 Task: Open a blank sheet, save the file as Maya.epub Add the quote 'The only way to achieve greatness is to step outside of your comfort zone.' Apply font style 'Merriweather' and font size 48 Align the text to the Justify .Change the text color to  'Tan'
Action: Mouse moved to (216, 148)
Screenshot: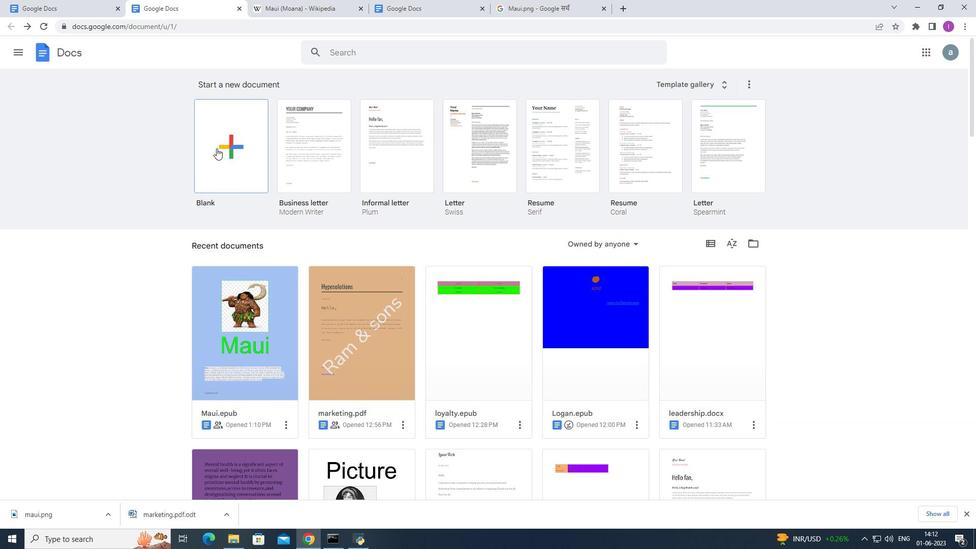 
Action: Mouse pressed left at (216, 148)
Screenshot: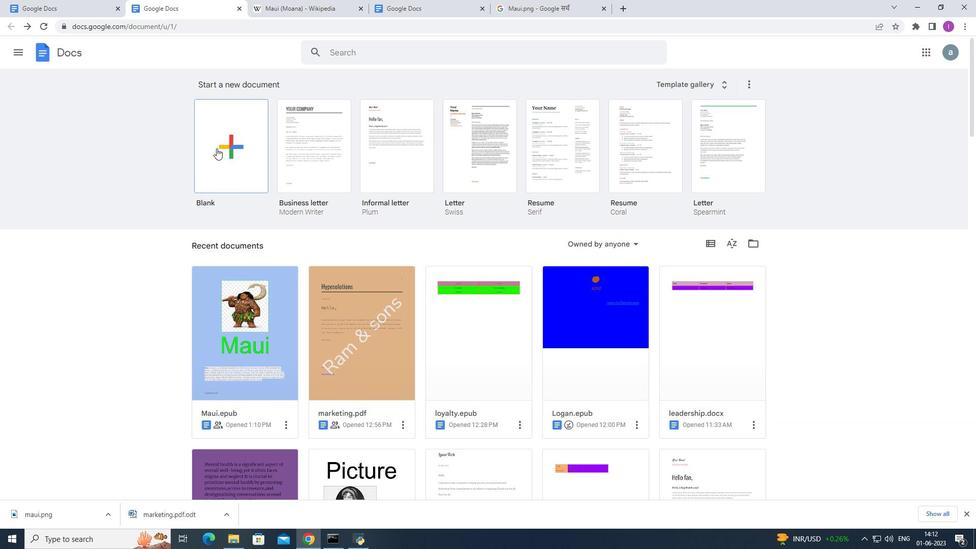 
Action: Mouse moved to (220, 142)
Screenshot: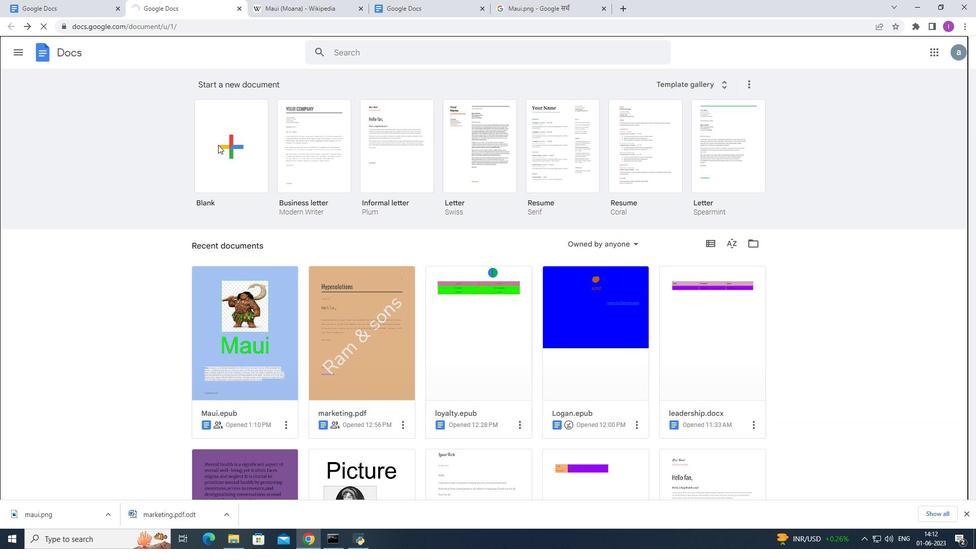 
Action: Mouse pressed left at (220, 142)
Screenshot: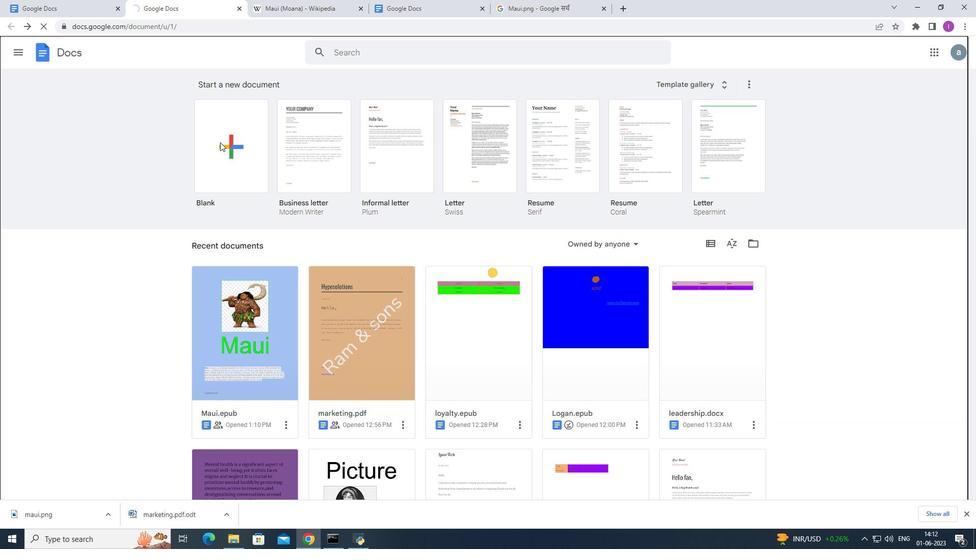 
Action: Mouse moved to (111, 47)
Screenshot: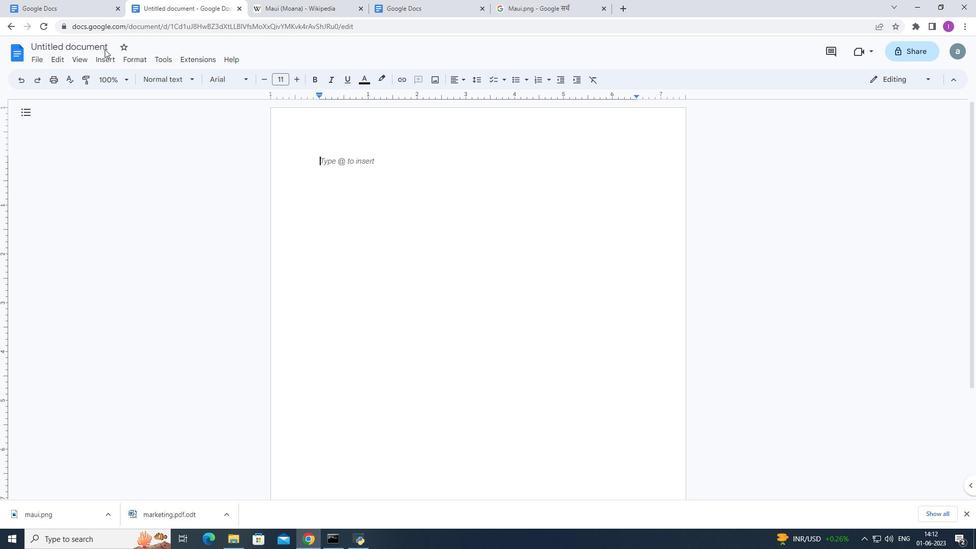 
Action: Mouse pressed left at (111, 47)
Screenshot: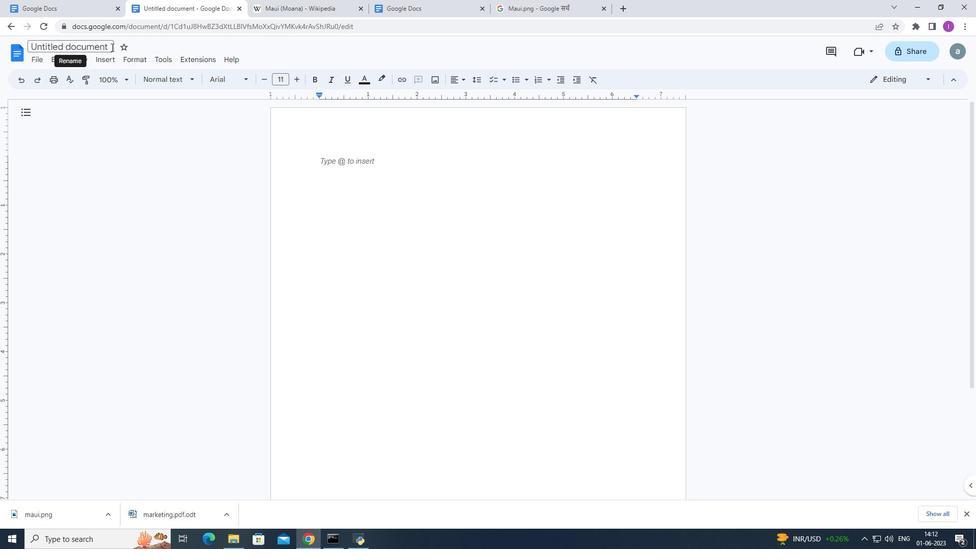 
Action: Mouse moved to (140, 52)
Screenshot: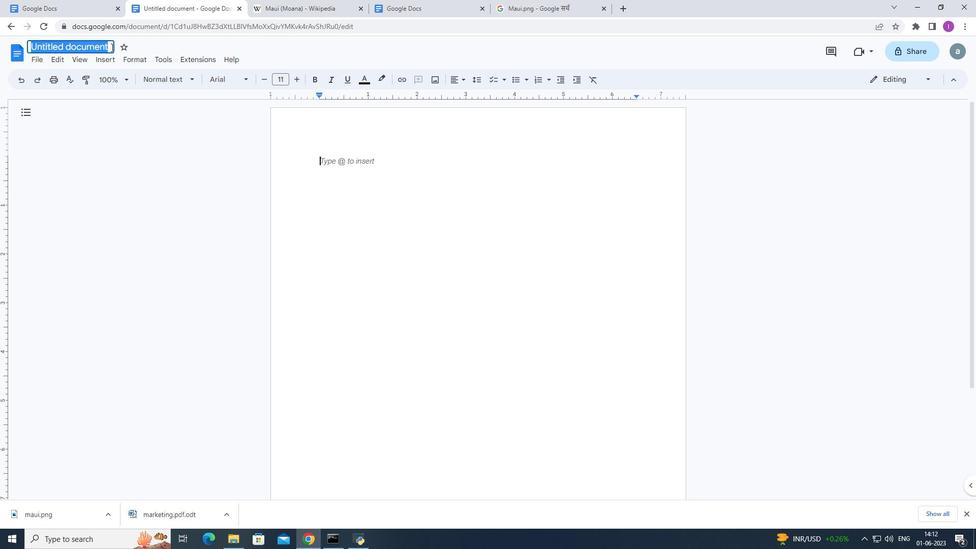 
Action: Key pressed me<Key.backspace>aya<Key.backspace><Key.backspace><Key.backspace><Key.backspace><Key.shift>Maya.epub
Screenshot: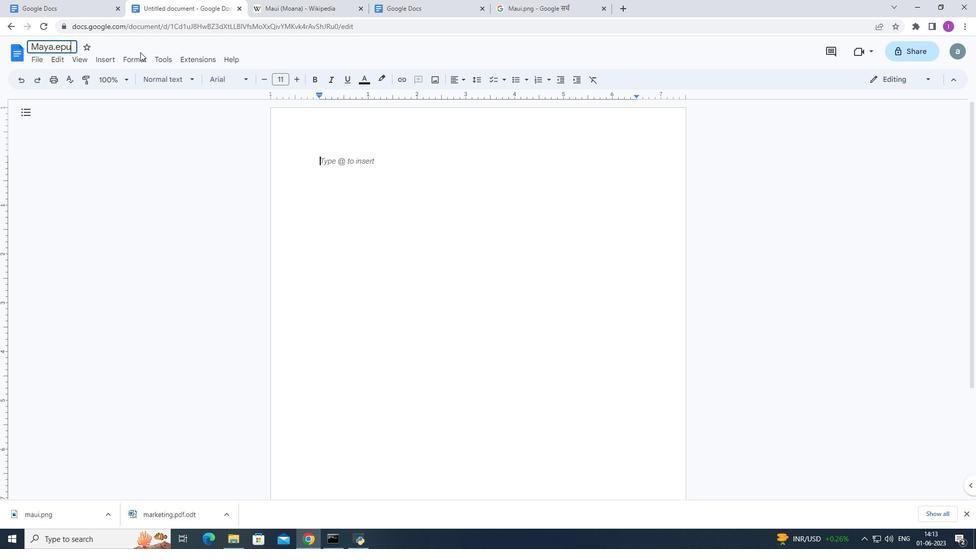 
Action: Mouse moved to (349, 154)
Screenshot: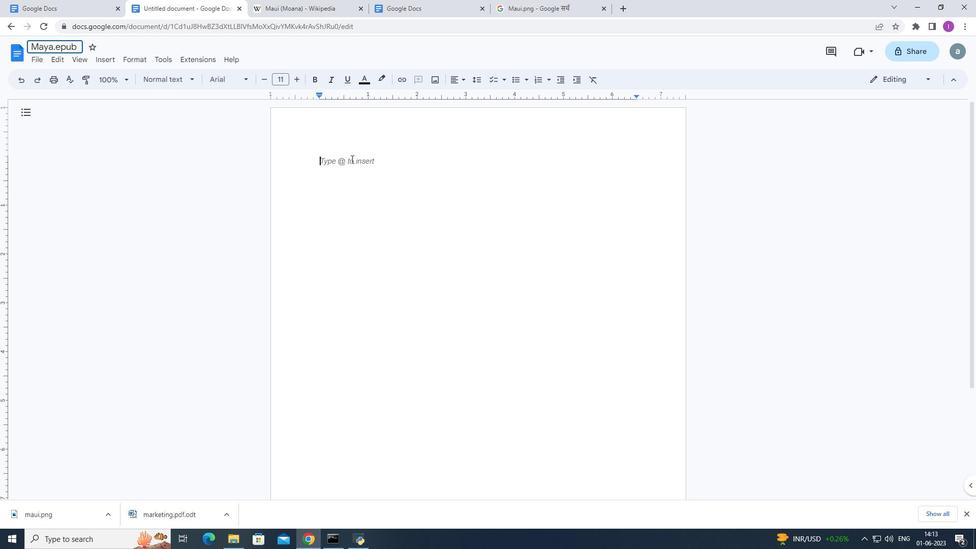 
Action: Mouse pressed left at (349, 154)
Screenshot: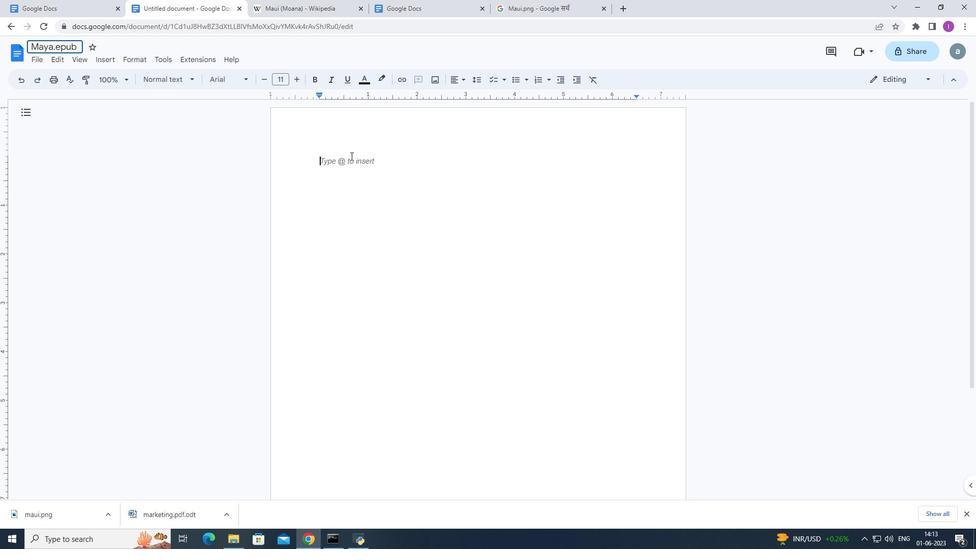 
Action: Mouse moved to (292, 136)
Screenshot: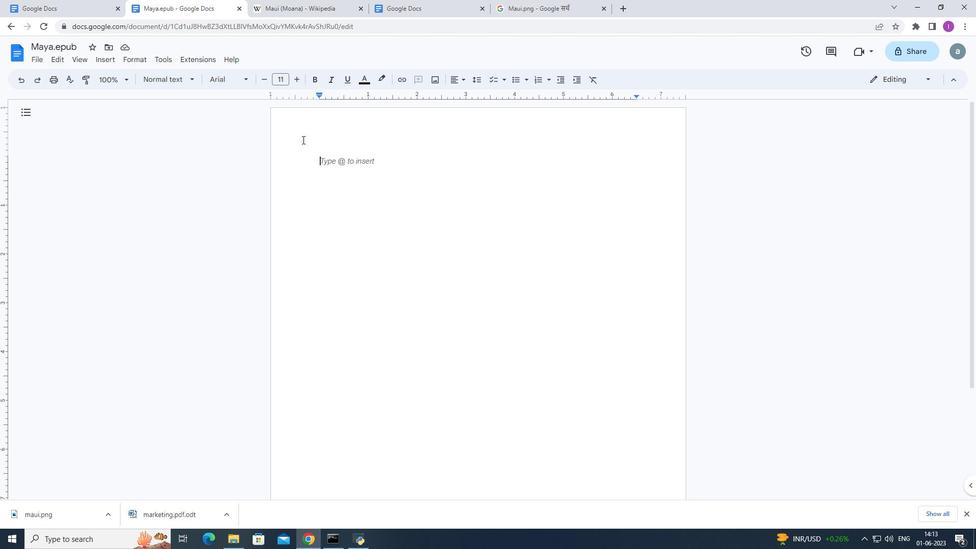 
Action: Key pressed '
Screenshot: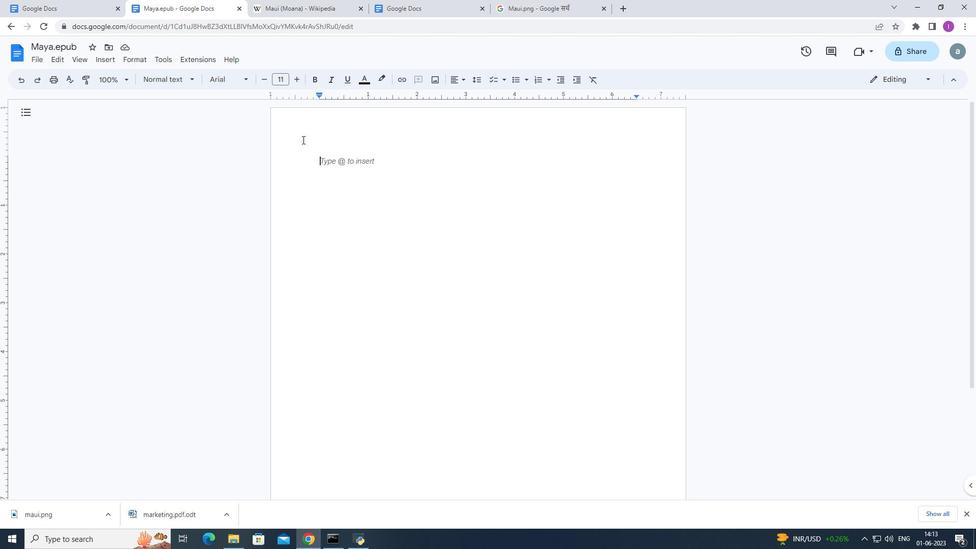 
Action: Mouse moved to (352, 125)
Screenshot: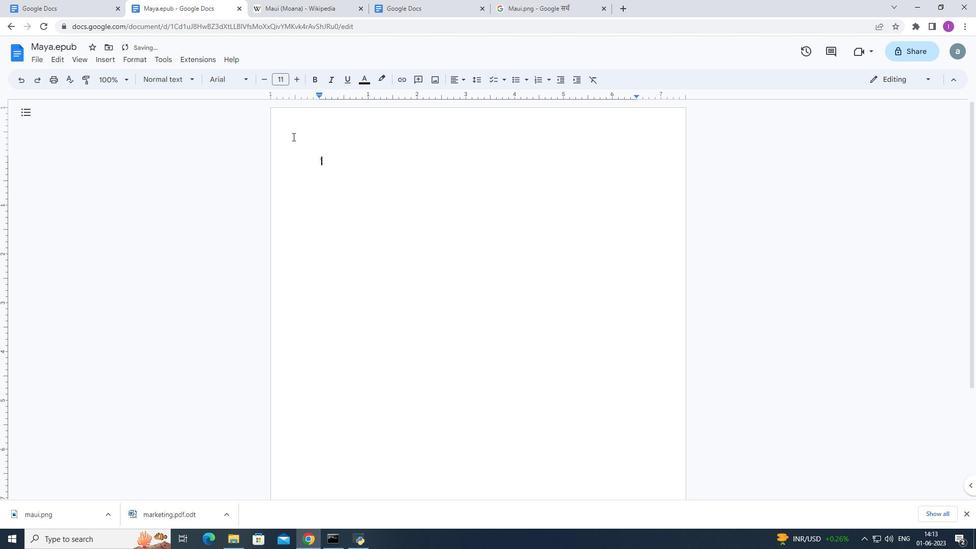
Action: Key pressed <Key.shift><Key.shift><Key.shift>The<Key.space>only<Key.space>way<Key.space>to<Key.space>achievegreatnessis<Key.space>
Screenshot: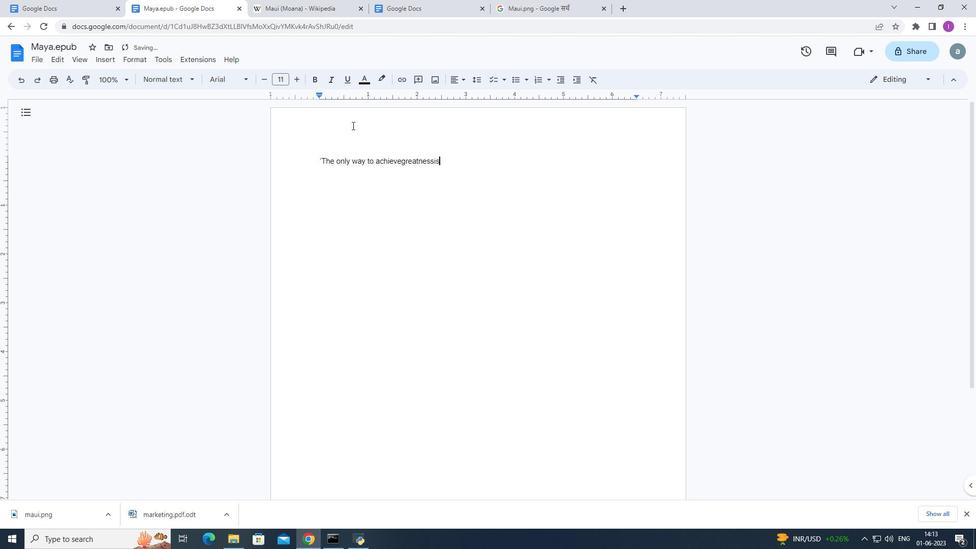 
Action: Mouse moved to (399, 160)
Screenshot: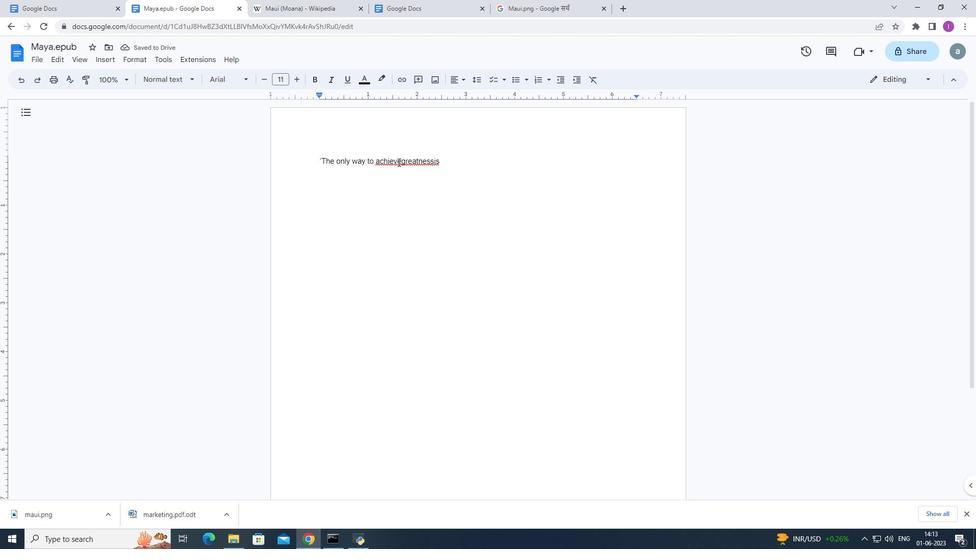 
Action: Mouse pressed left at (399, 160)
Screenshot: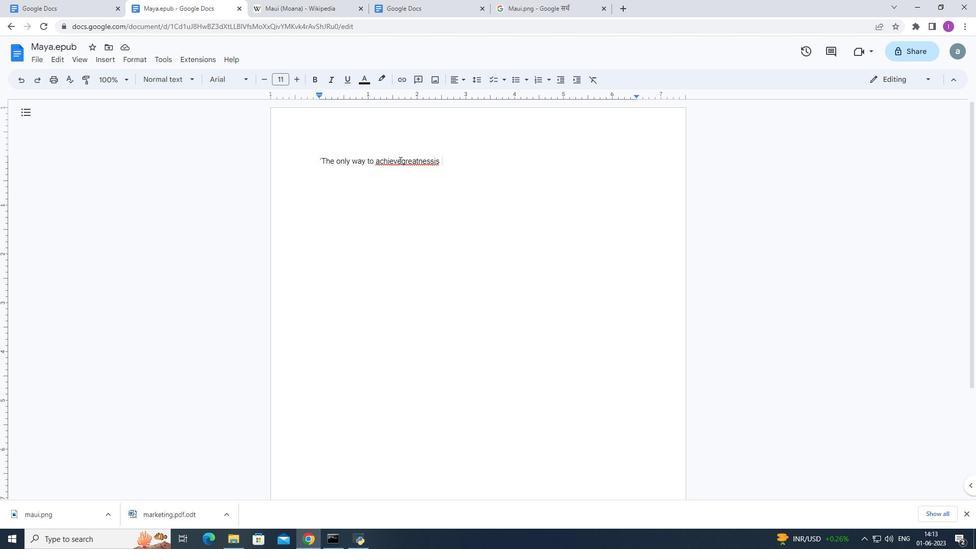 
Action: Mouse moved to (413, 141)
Screenshot: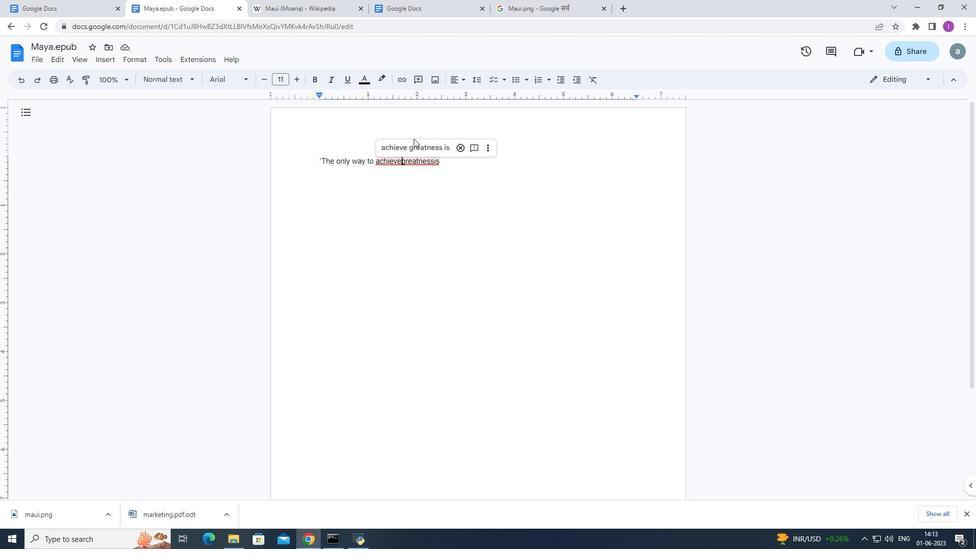 
Action: Mouse pressed left at (413, 141)
Screenshot: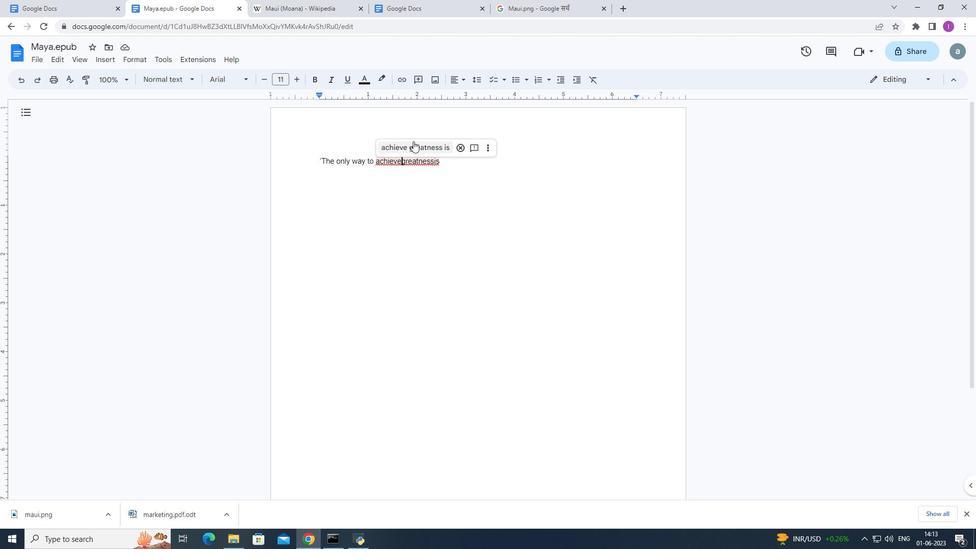 
Action: Mouse moved to (468, 161)
Screenshot: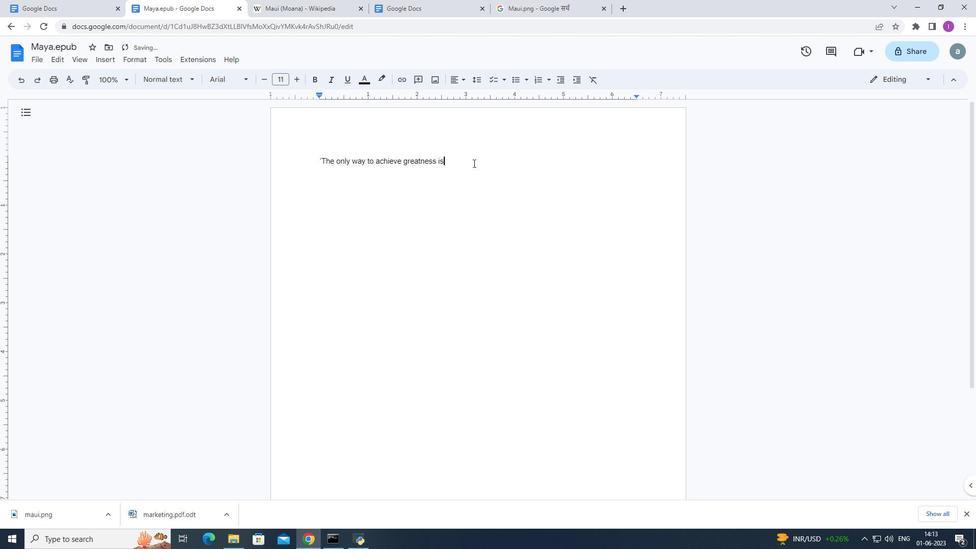 
Action: Key pressed <Key.space>to<Key.space>step<Key.space>outside<Key.space>of<Key.space>your<Key.space>cp<Key.backspace>omp<Key.backspace>fort<Key.space>zone.'
Screenshot: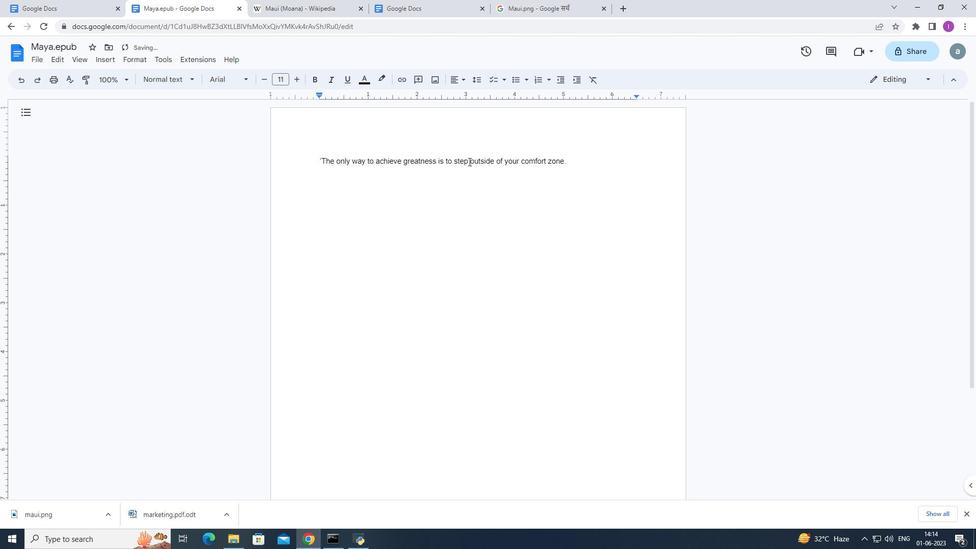 
Action: Mouse moved to (583, 159)
Screenshot: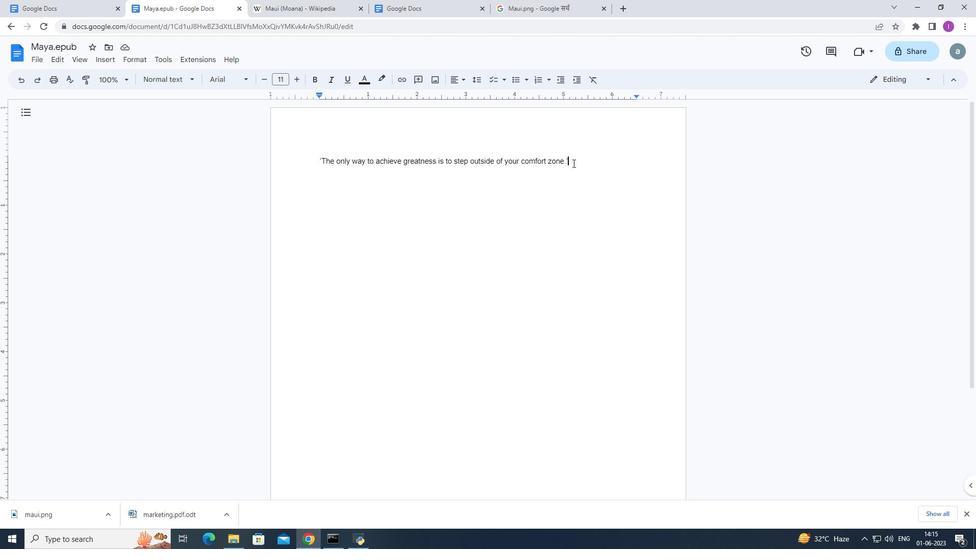 
Action: Mouse pressed left at (583, 159)
Screenshot: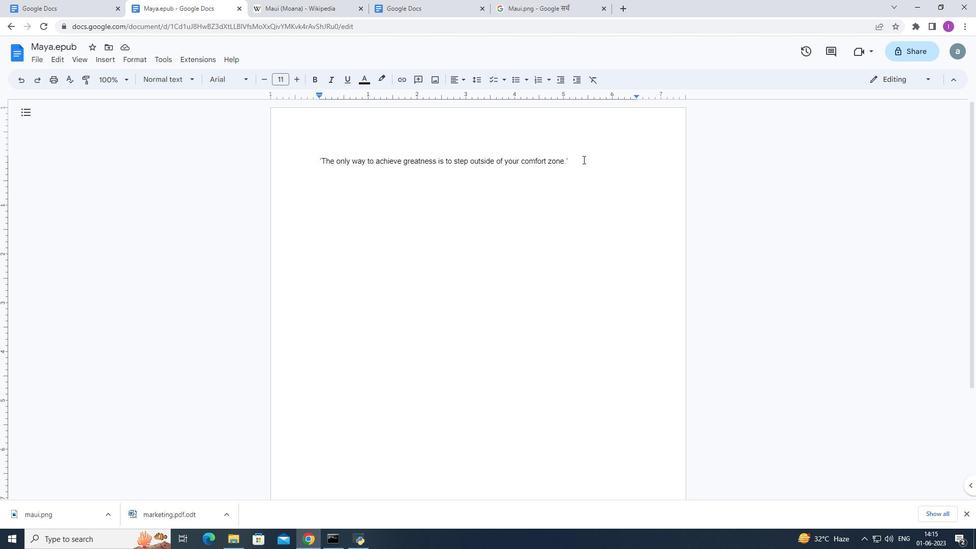 
Action: Mouse moved to (245, 79)
Screenshot: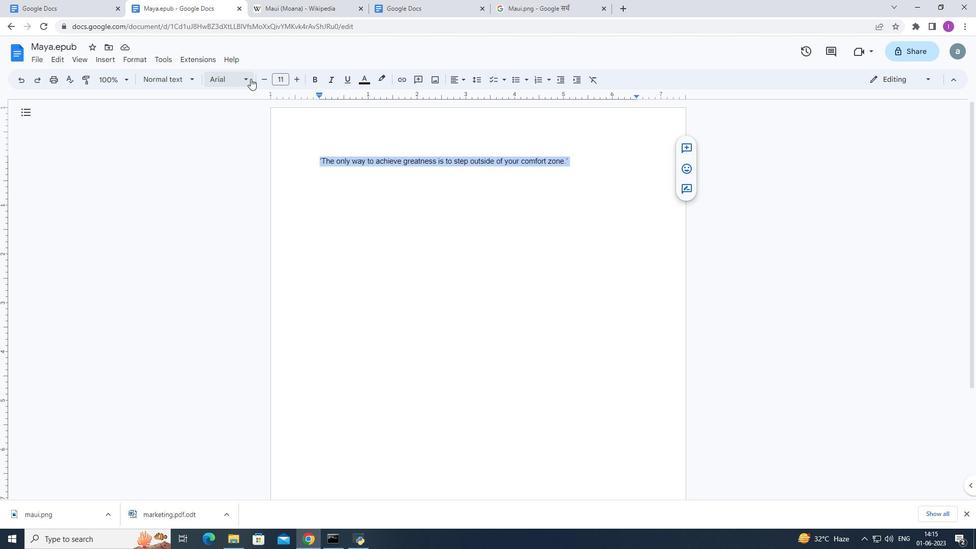 
Action: Mouse pressed left at (245, 79)
Screenshot: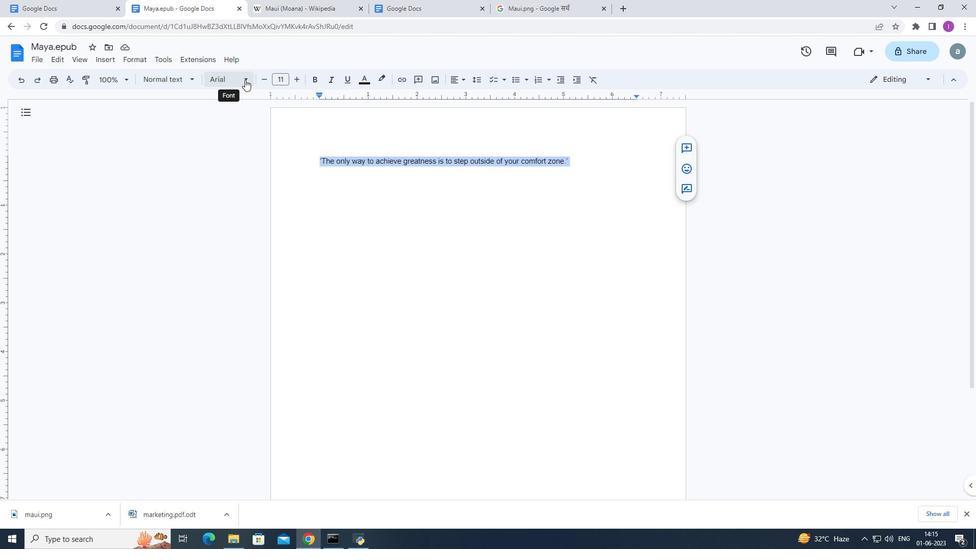 
Action: Mouse moved to (358, 420)
Screenshot: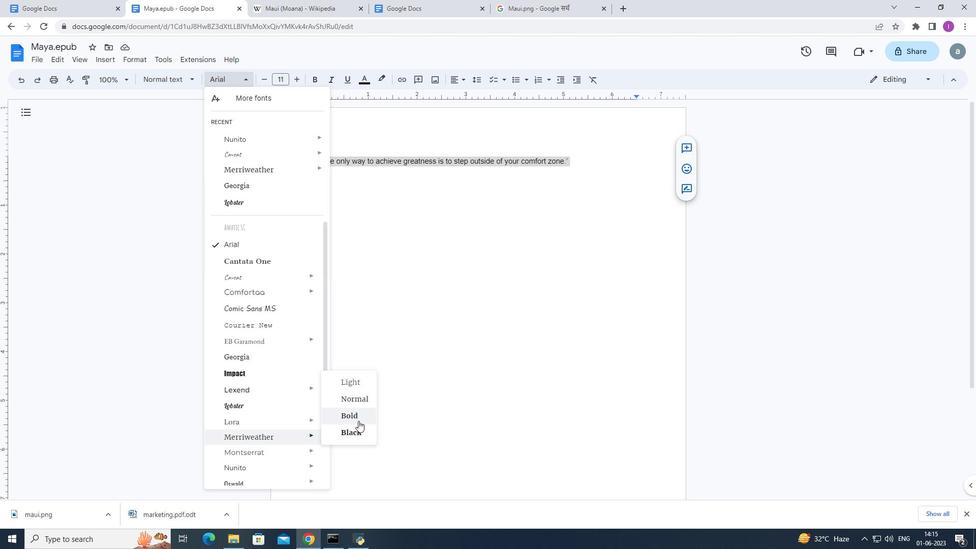 
Action: Mouse pressed left at (358, 420)
Screenshot: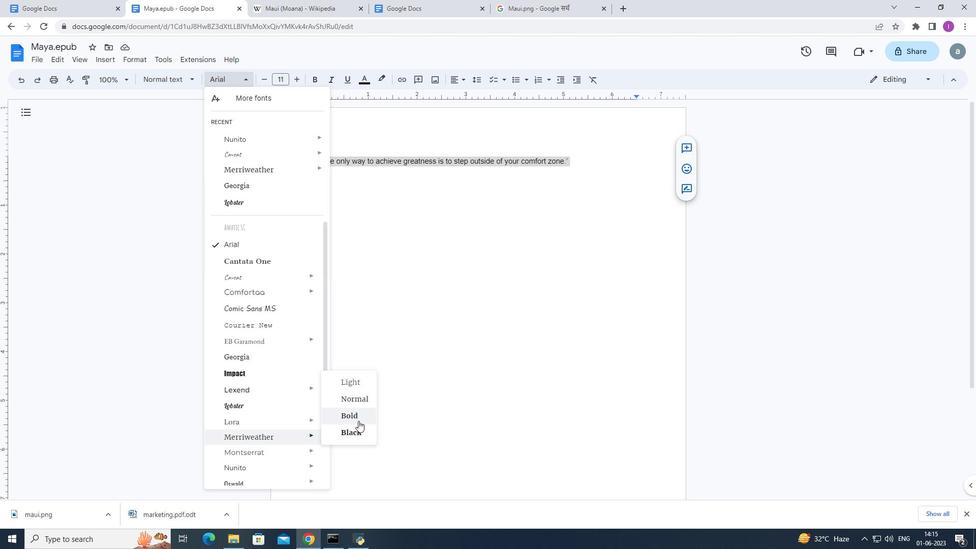 
Action: Mouse moved to (289, 79)
Screenshot: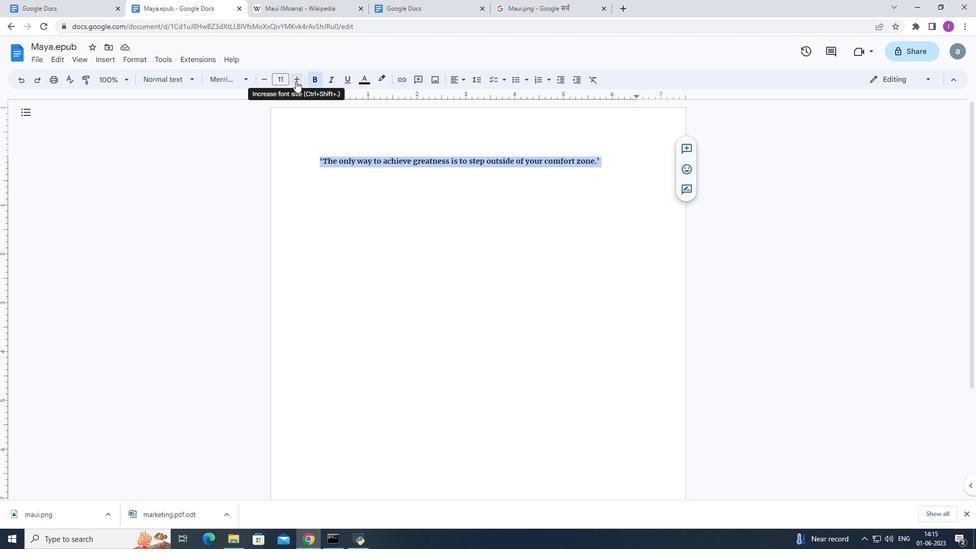 
Action: Mouse pressed left at (289, 79)
Screenshot: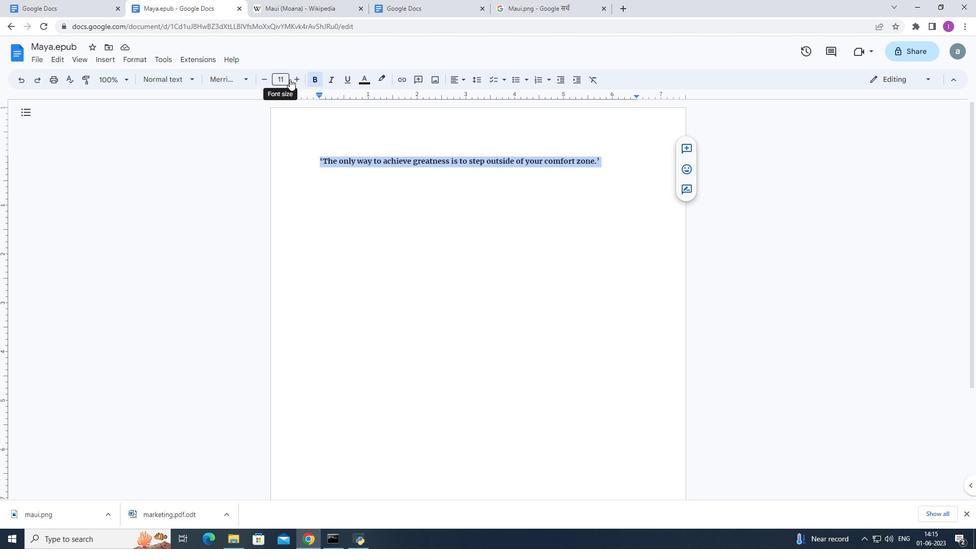 
Action: Mouse moved to (280, 256)
Screenshot: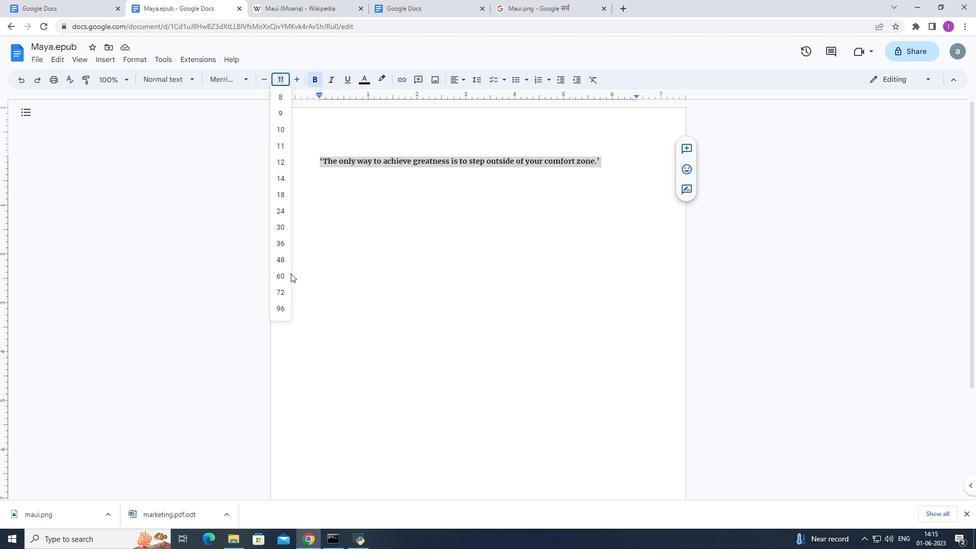 
Action: Mouse pressed left at (280, 256)
Screenshot: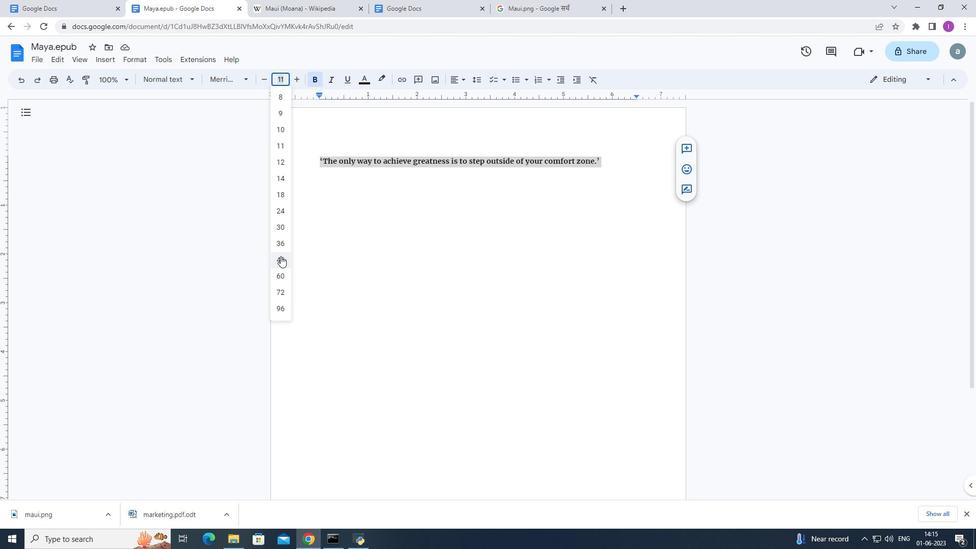 
Action: Mouse moved to (239, 212)
Screenshot: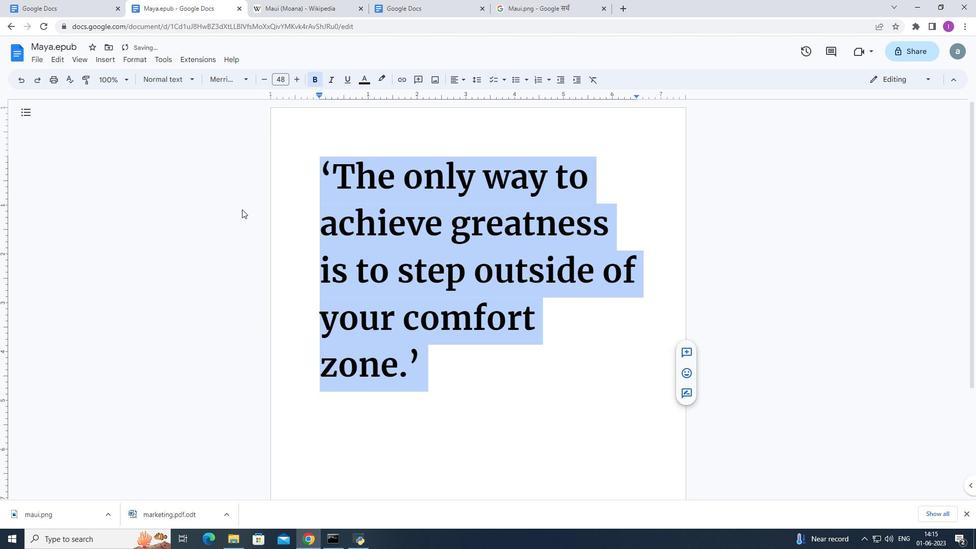 
Action: Mouse scrolled (239, 212) with delta (0, 0)
Screenshot: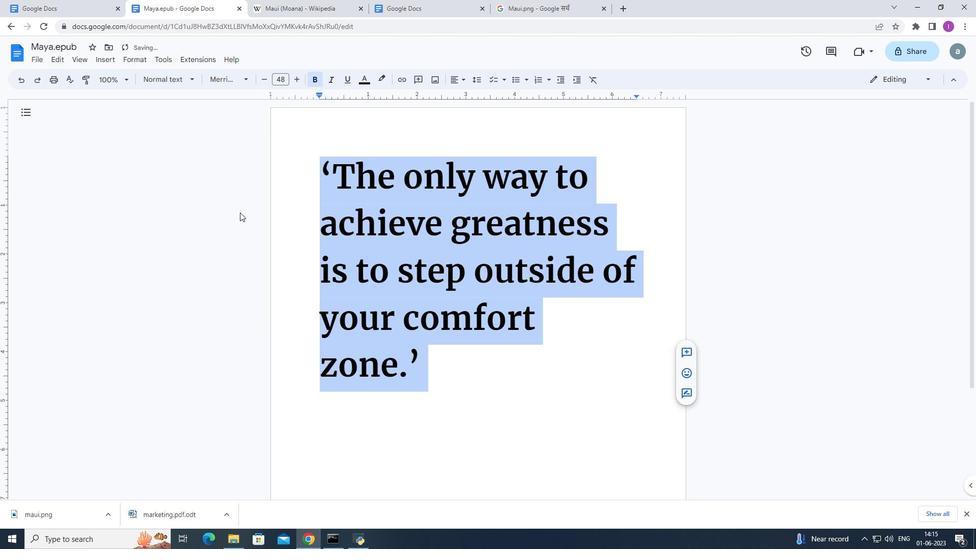 
Action: Mouse scrolled (239, 213) with delta (0, 0)
Screenshot: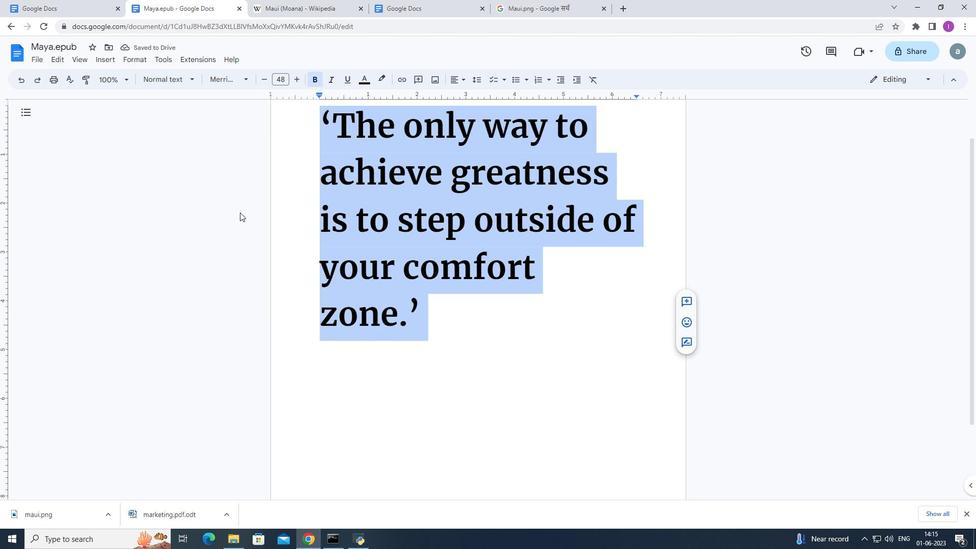 
Action: Mouse moved to (455, 82)
Screenshot: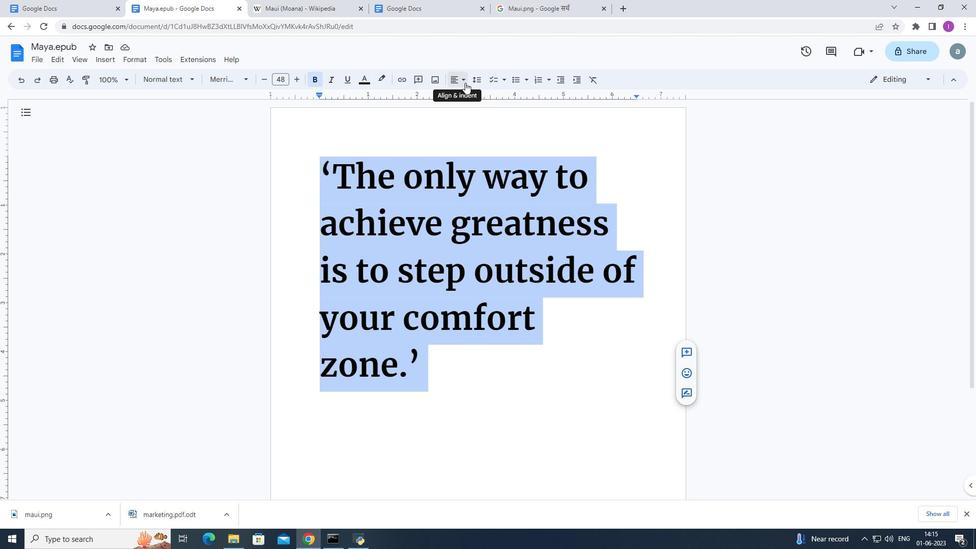 
Action: Mouse pressed left at (455, 82)
Screenshot: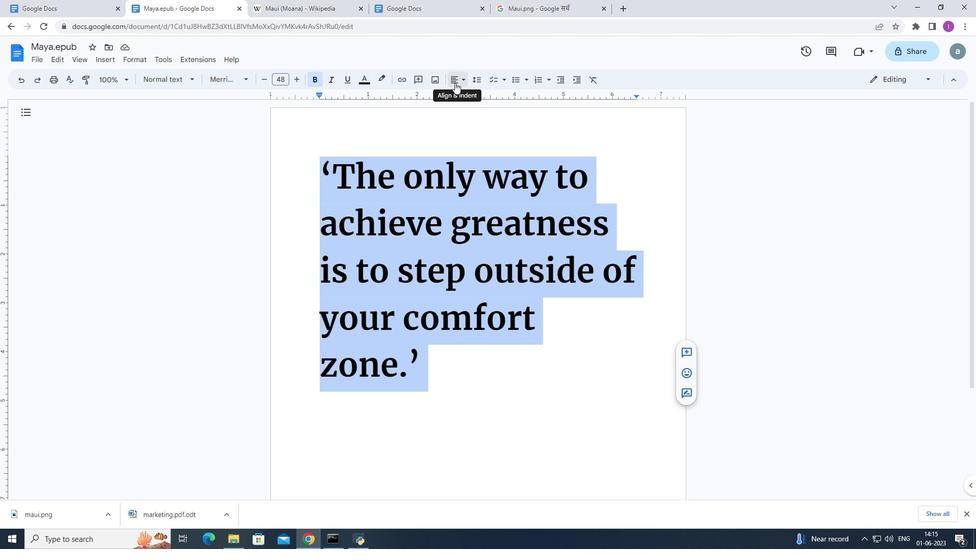 
Action: Mouse moved to (503, 98)
Screenshot: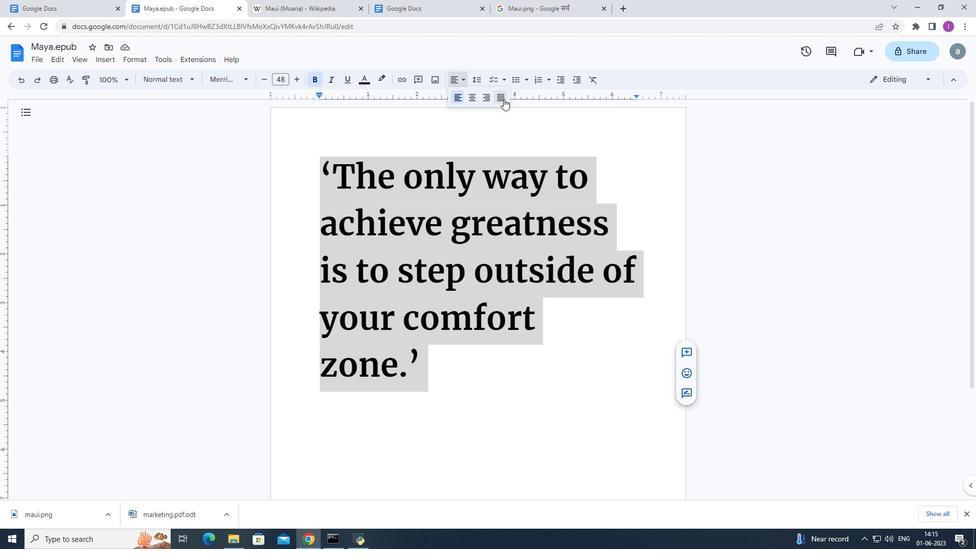 
Action: Mouse pressed left at (503, 98)
Screenshot: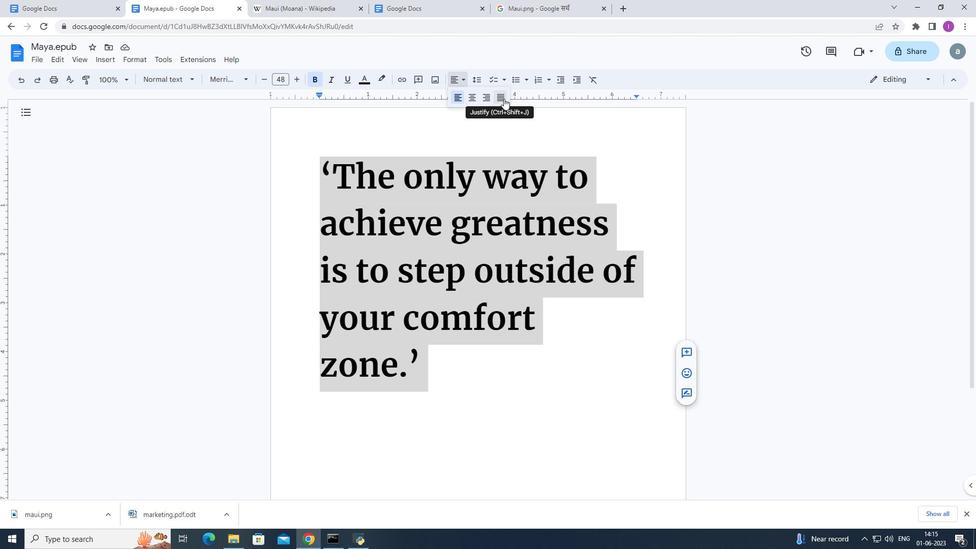 
Action: Mouse moved to (370, 81)
Screenshot: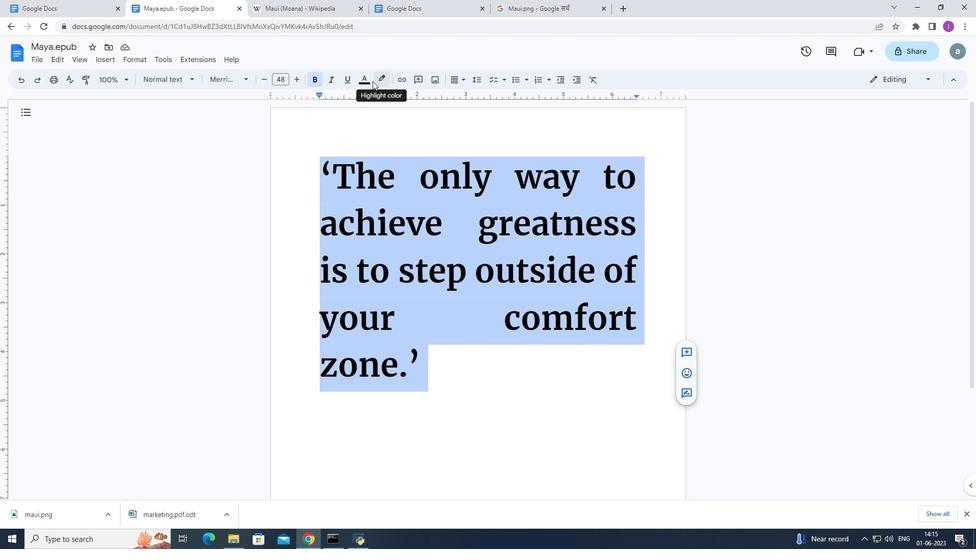 
Action: Mouse pressed left at (370, 81)
Screenshot: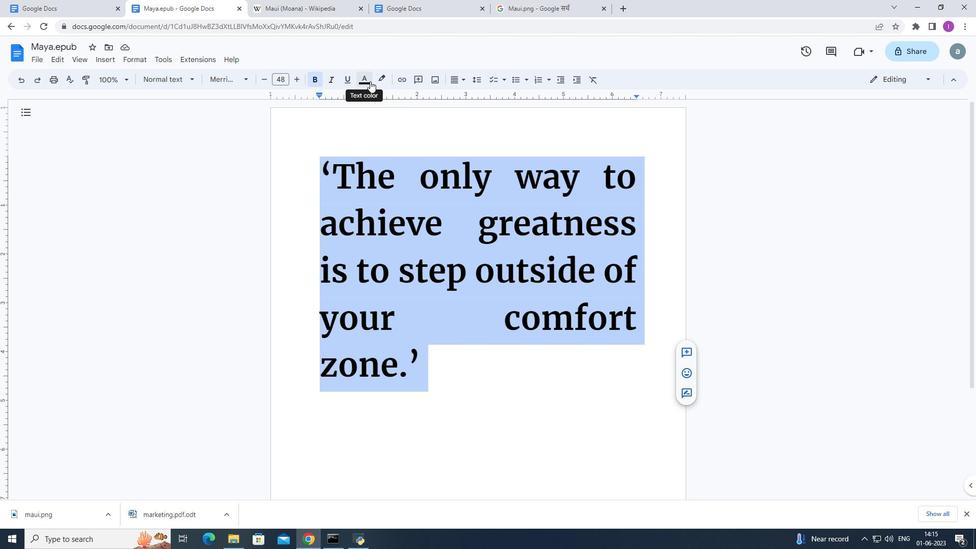 
Action: Mouse moved to (370, 200)
Screenshot: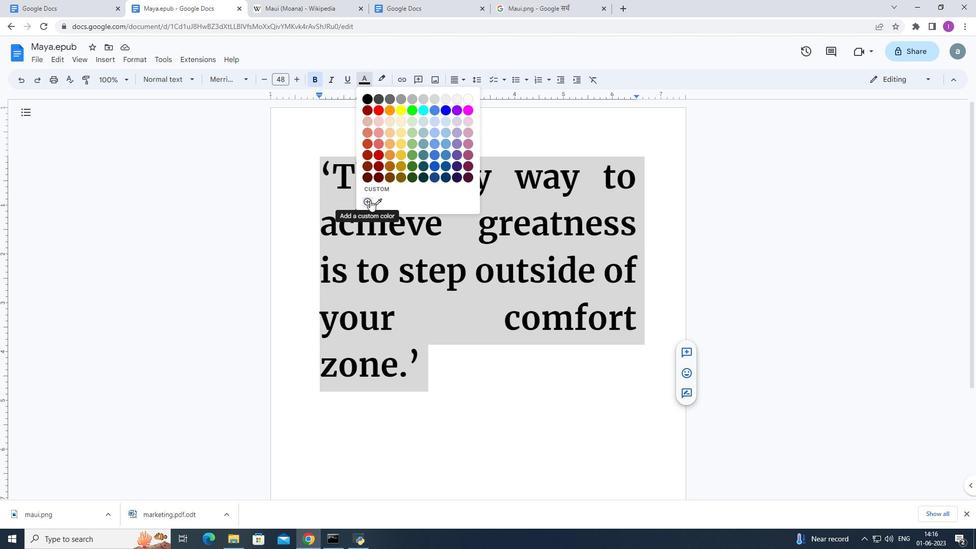 
Action: Mouse pressed left at (370, 200)
Screenshot: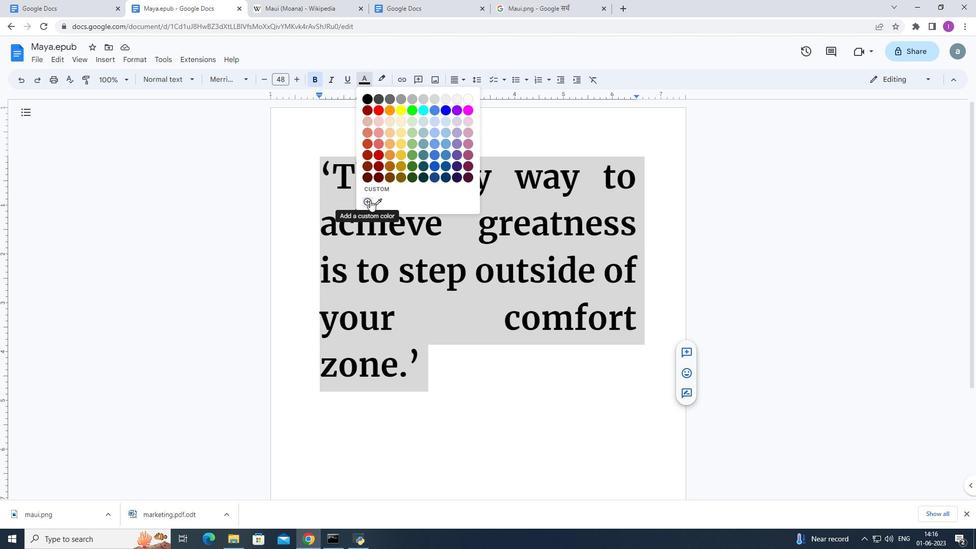 
Action: Mouse moved to (499, 274)
Screenshot: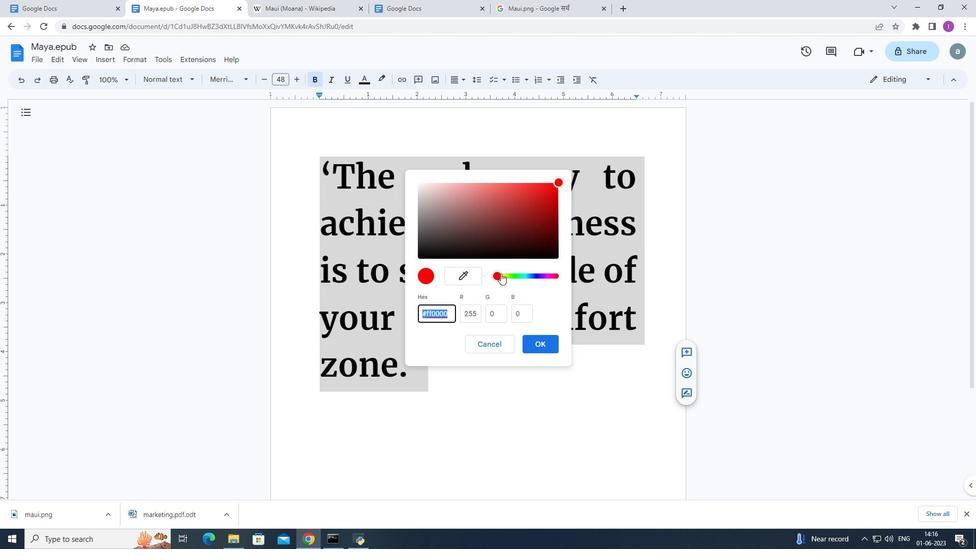 
Action: Mouse pressed left at (499, 274)
Screenshot: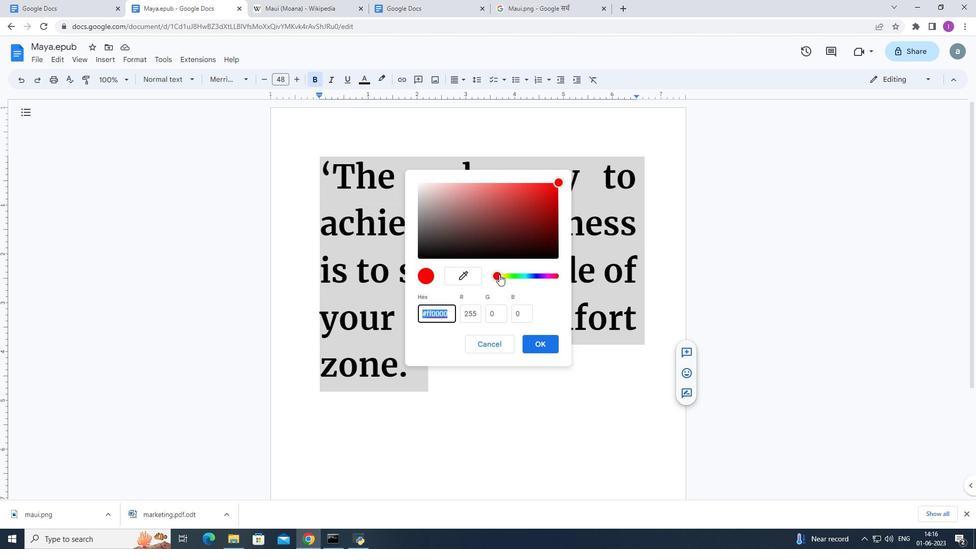 
Action: Mouse moved to (469, 186)
Screenshot: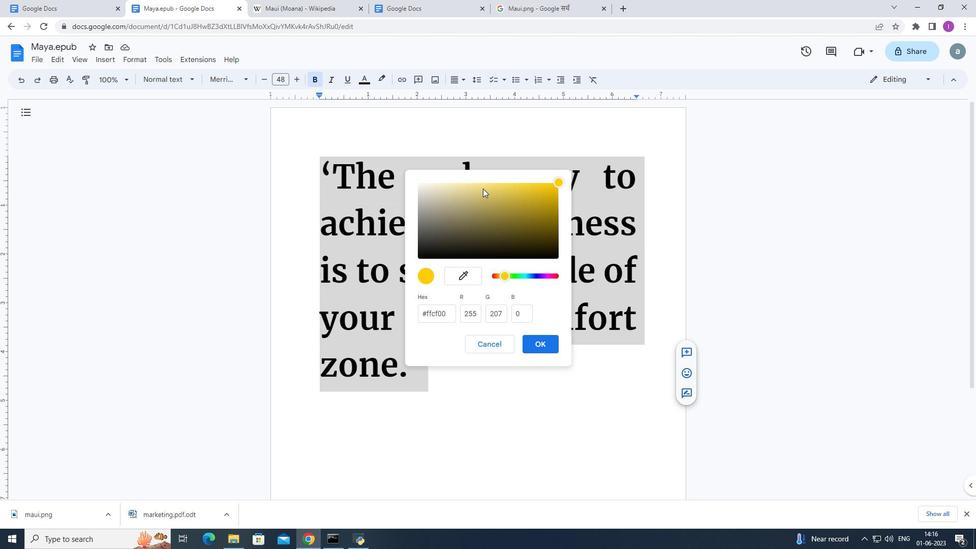 
Action: Mouse pressed left at (469, 186)
Screenshot: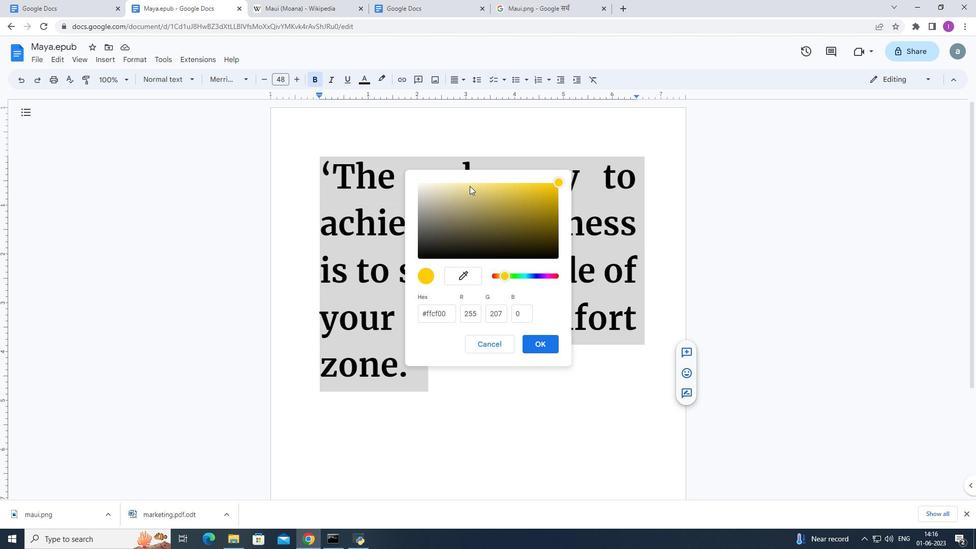 
Action: Mouse moved to (460, 188)
Screenshot: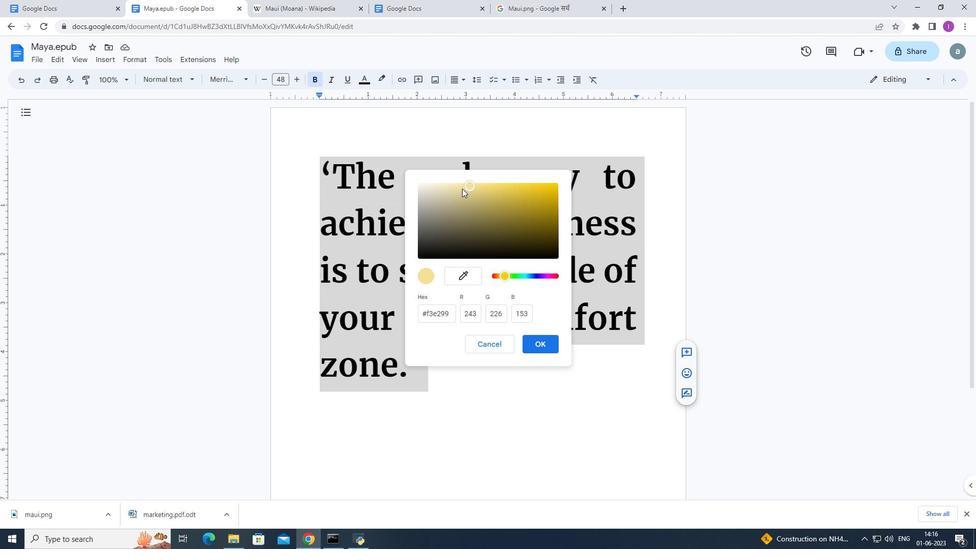 
Action: Mouse pressed left at (460, 188)
Screenshot: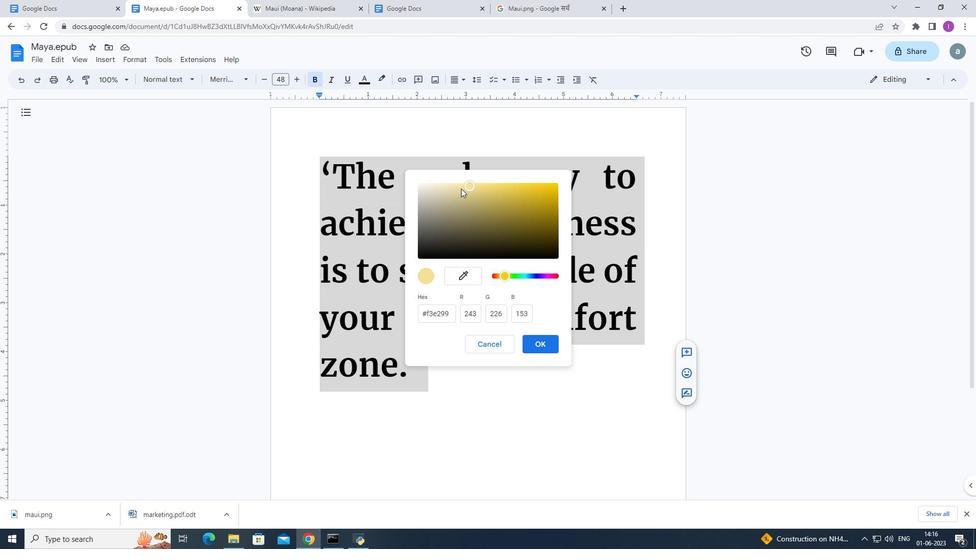 
Action: Mouse moved to (480, 192)
Screenshot: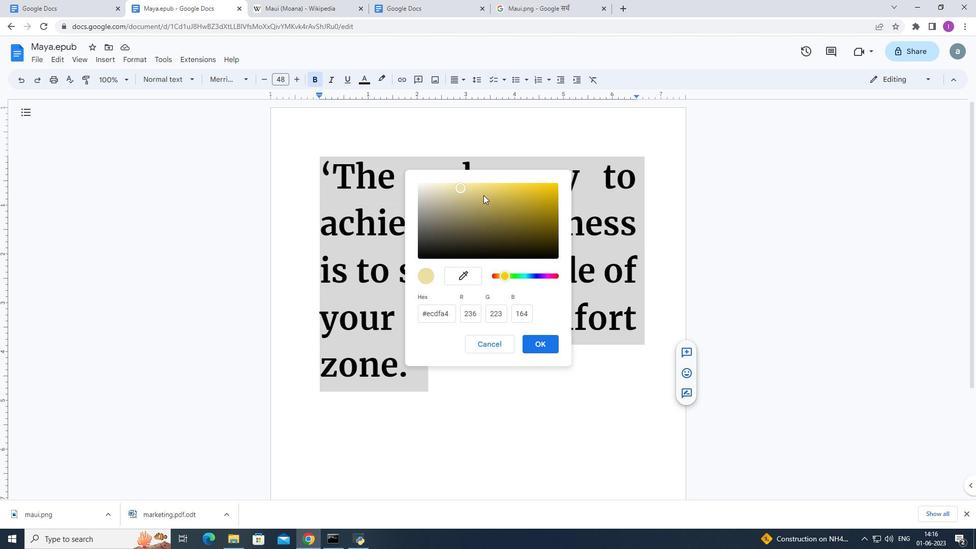 
Action: Mouse pressed left at (480, 192)
Screenshot: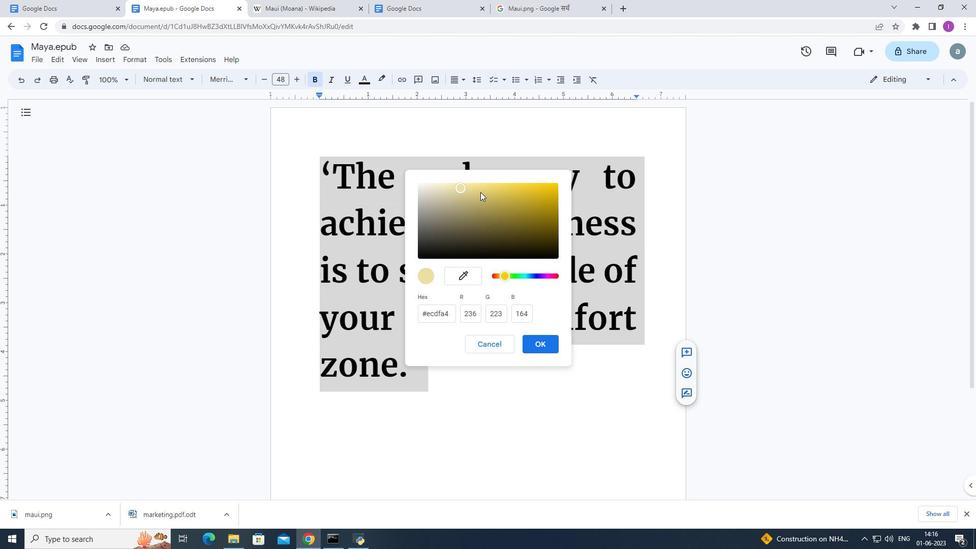 
Action: Mouse moved to (472, 213)
Screenshot: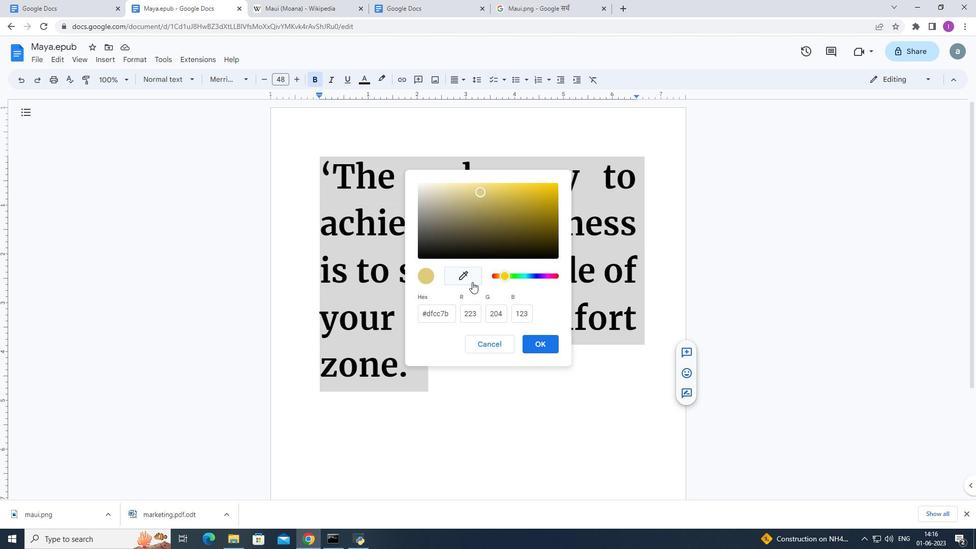 
Action: Mouse pressed left at (472, 213)
Screenshot: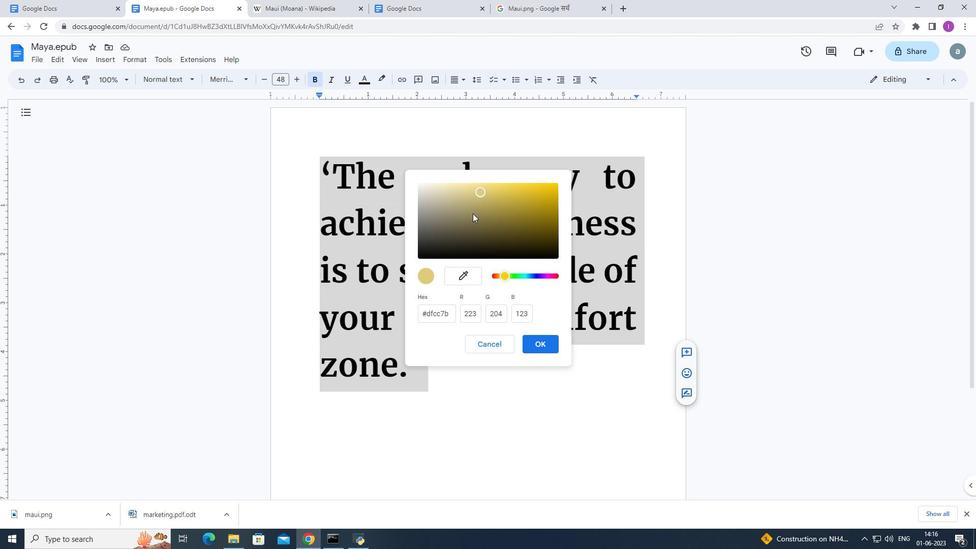 
Action: Mouse moved to (465, 203)
Screenshot: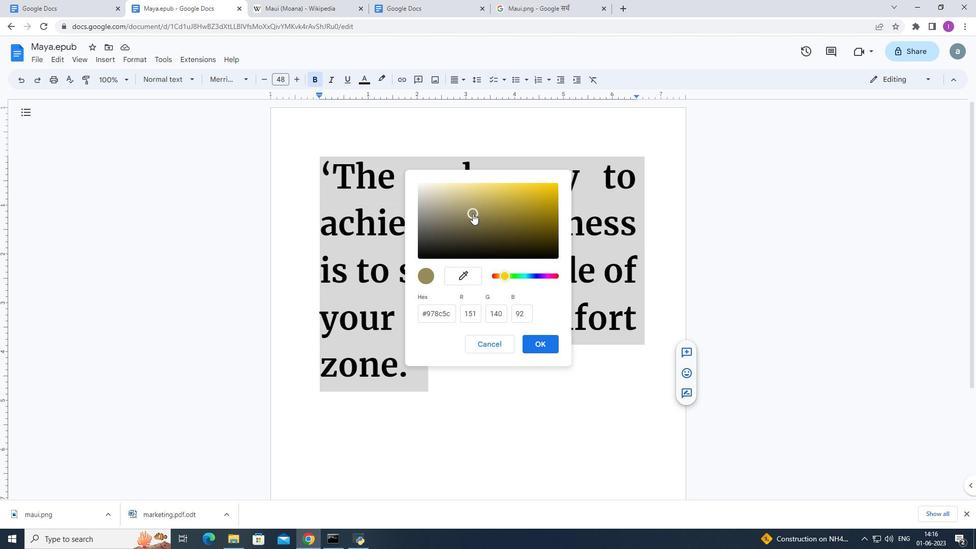 
Action: Mouse pressed left at (465, 203)
Screenshot: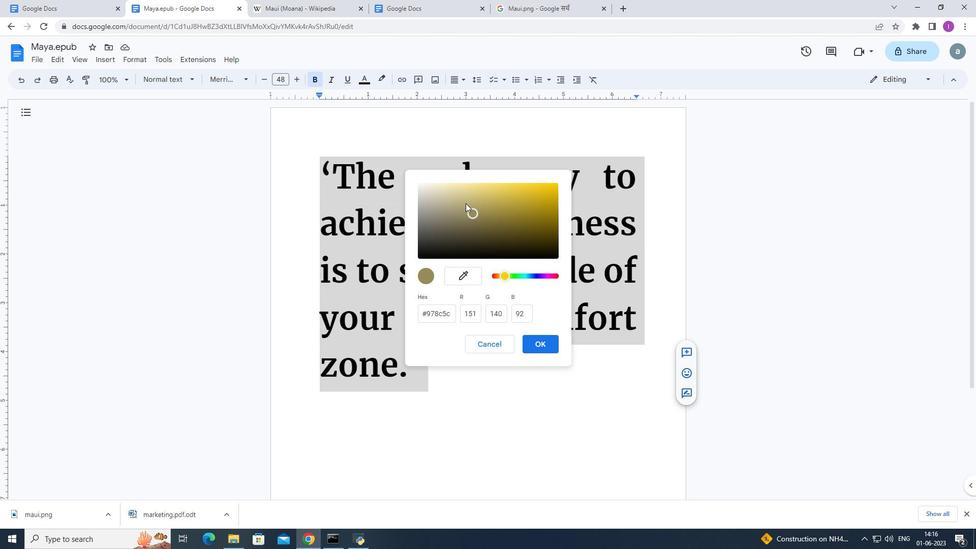 
Action: Mouse moved to (461, 191)
Screenshot: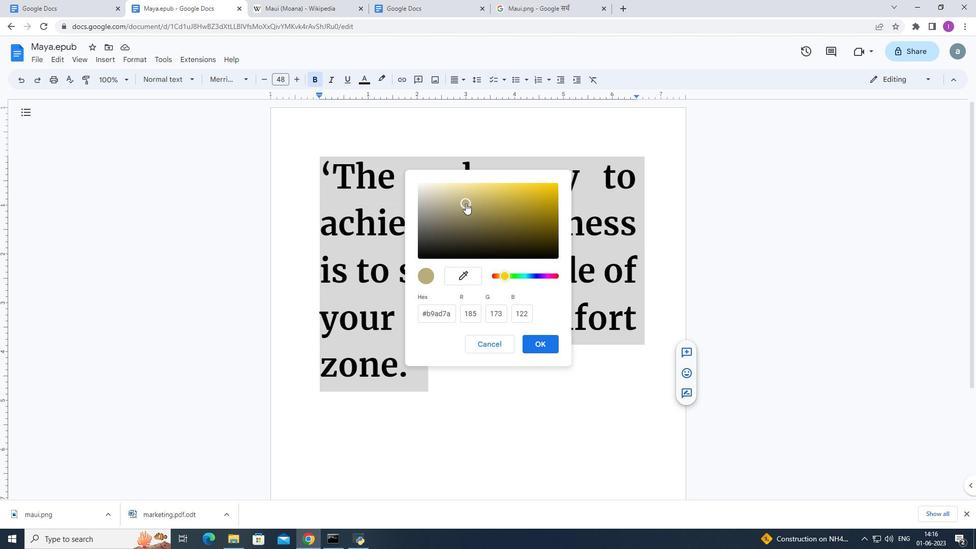 
Action: Mouse pressed left at (461, 191)
Screenshot: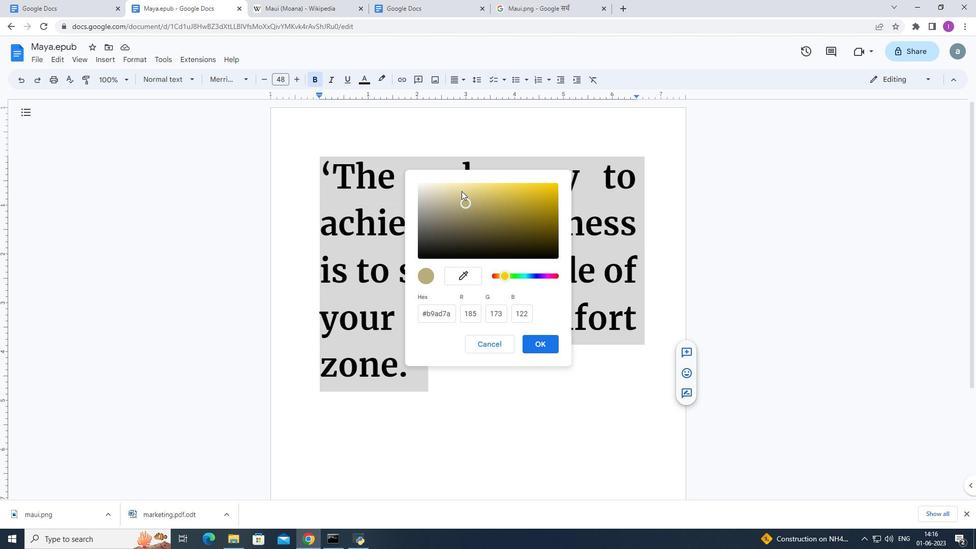 
Action: Mouse moved to (460, 204)
Screenshot: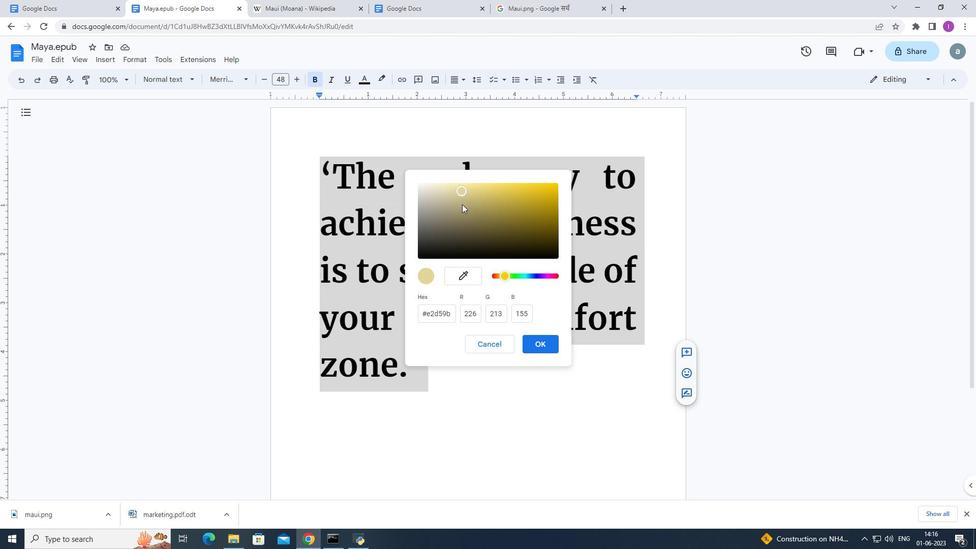 
Action: Mouse pressed left at (460, 204)
Screenshot: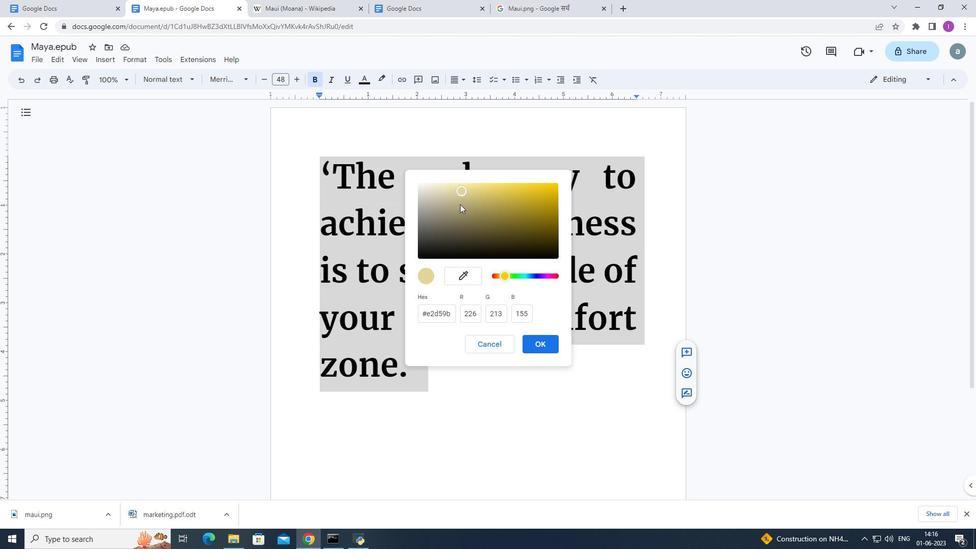 
Action: Mouse moved to (457, 201)
Screenshot: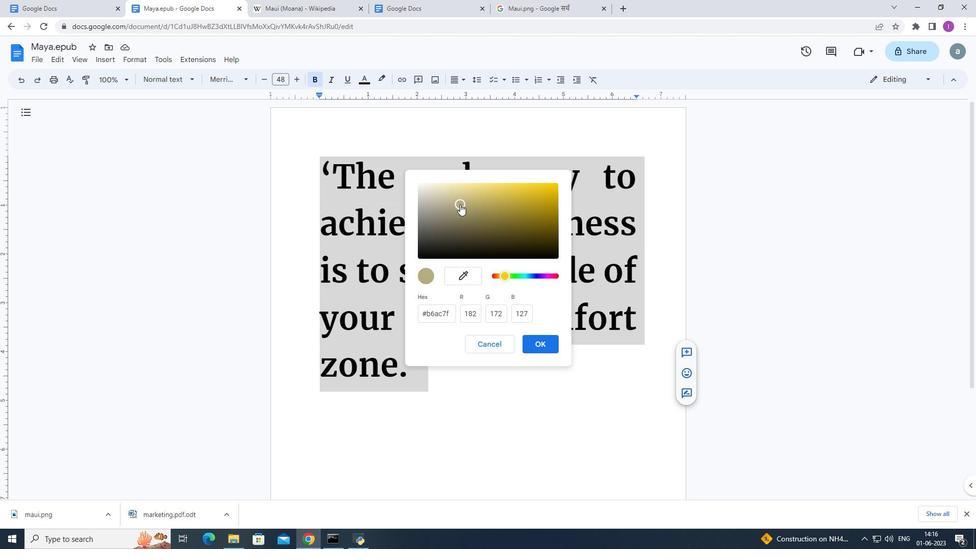 
Action: Mouse pressed left at (457, 201)
Screenshot: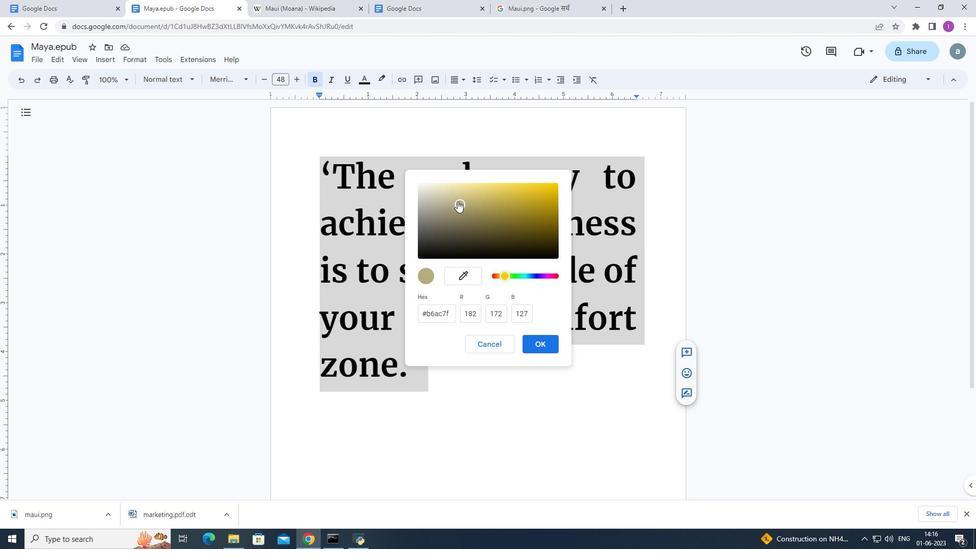 
Action: Mouse pressed left at (457, 201)
Screenshot: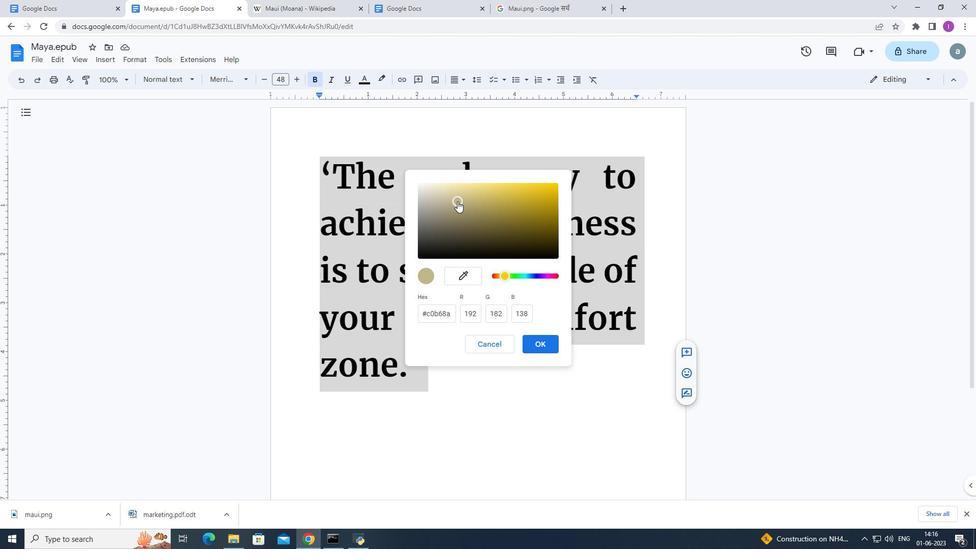 
Action: Mouse moved to (457, 200)
Screenshot: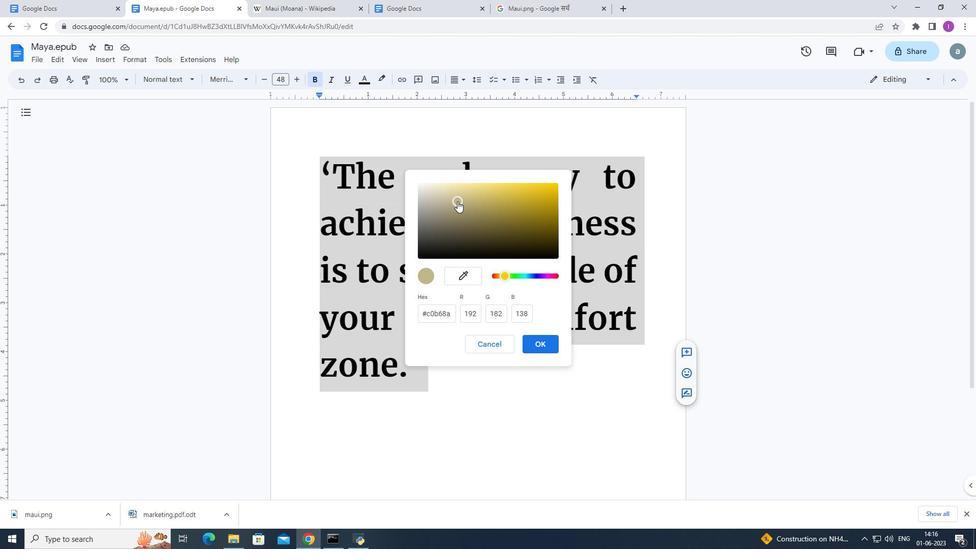 
Action: Mouse pressed left at (457, 200)
Screenshot: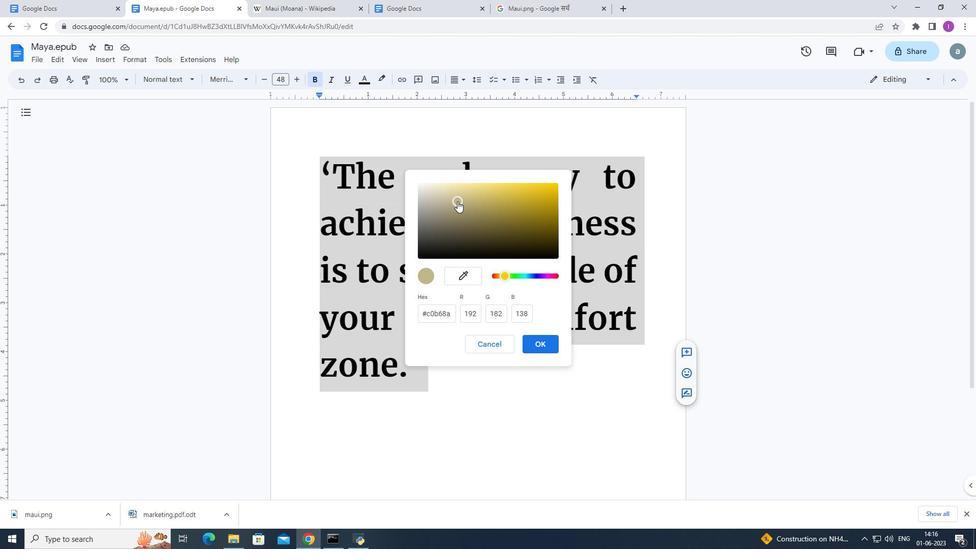 
Action: Mouse moved to (457, 199)
Screenshot: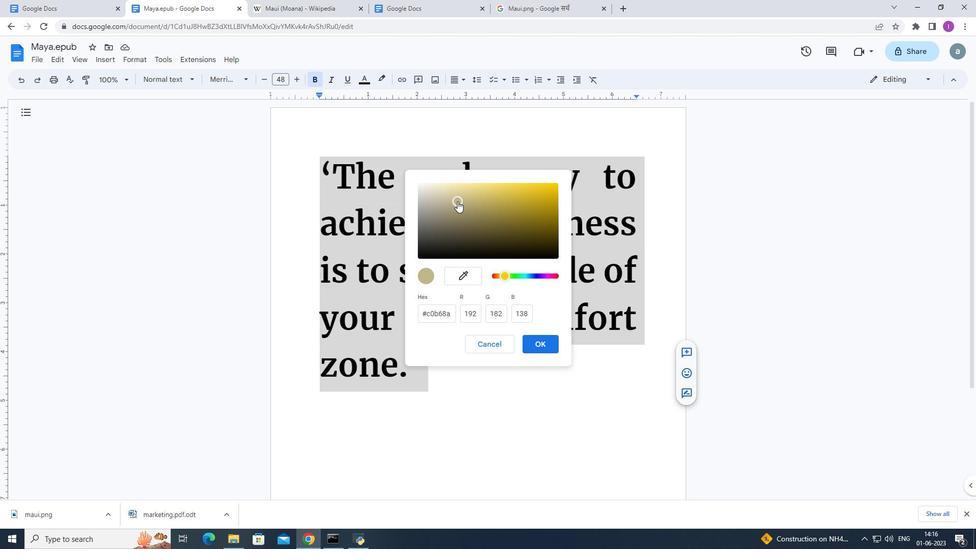 
Action: Mouse pressed left at (457, 199)
Screenshot: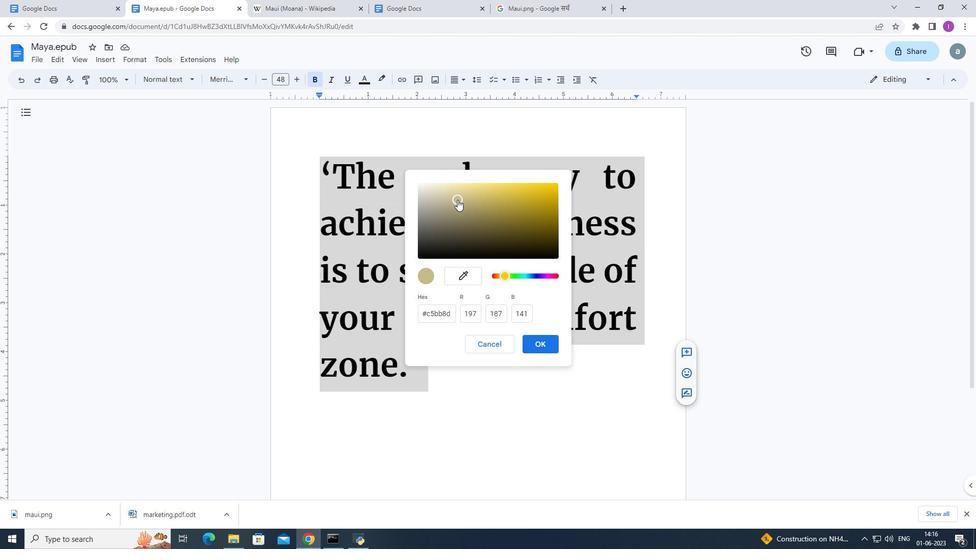 
Action: Mouse pressed left at (457, 199)
Screenshot: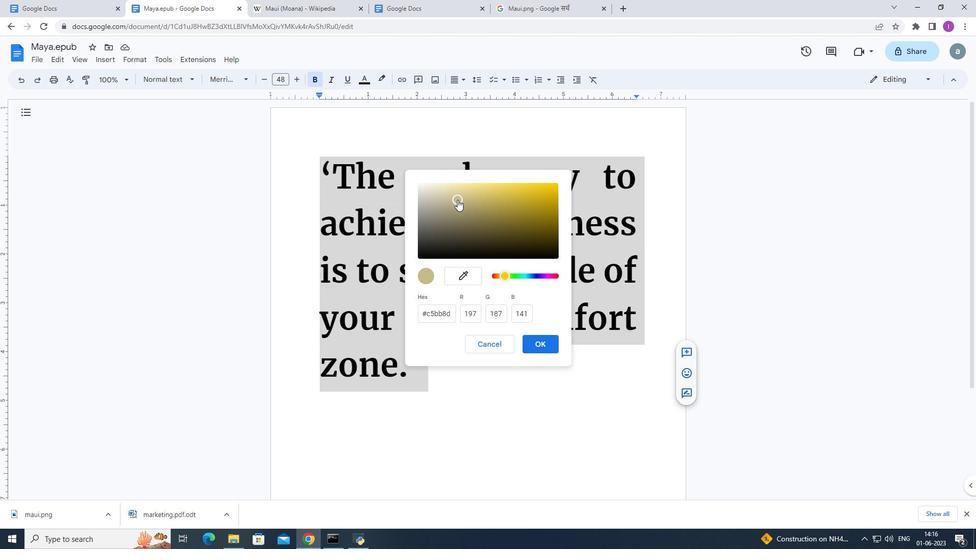 
Action: Mouse moved to (536, 346)
Screenshot: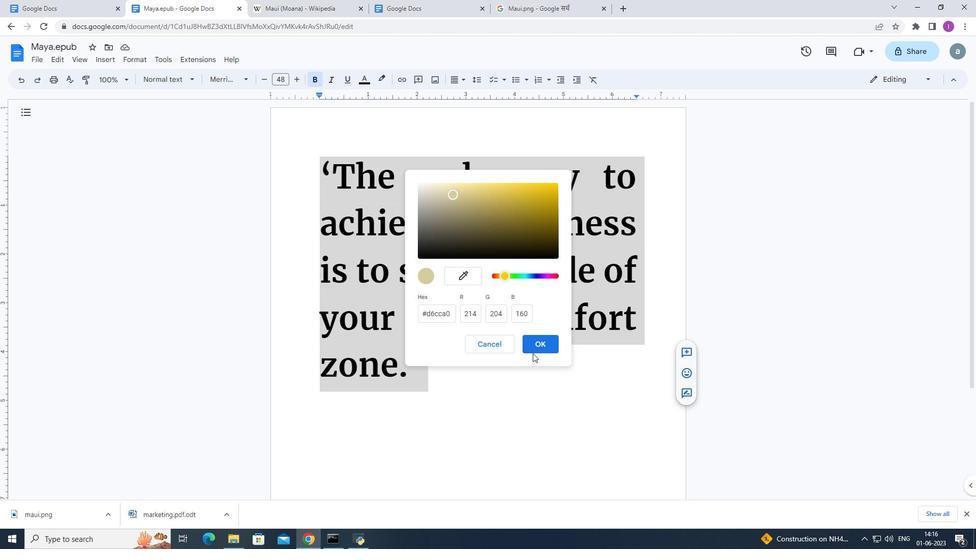 
Action: Mouse pressed left at (536, 346)
Screenshot: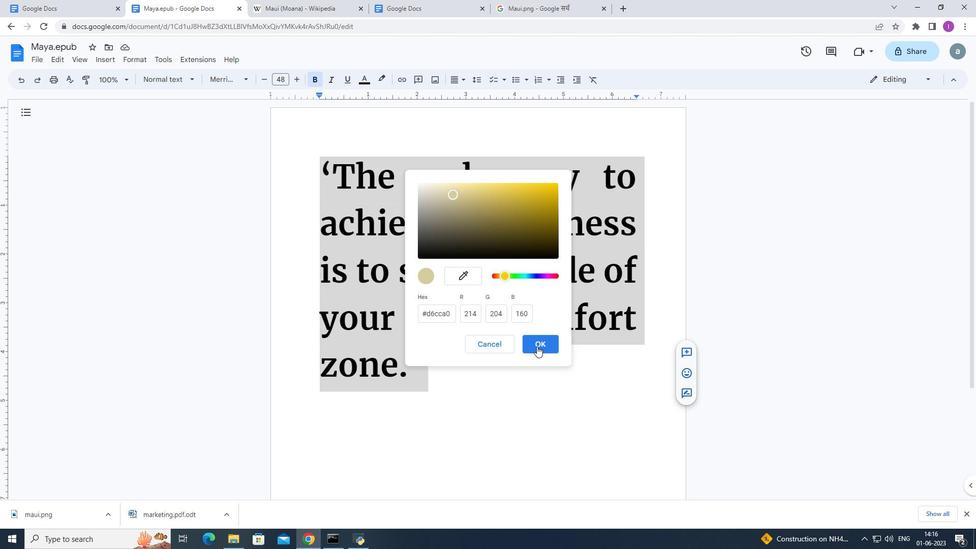
Action: Mouse moved to (548, 405)
Screenshot: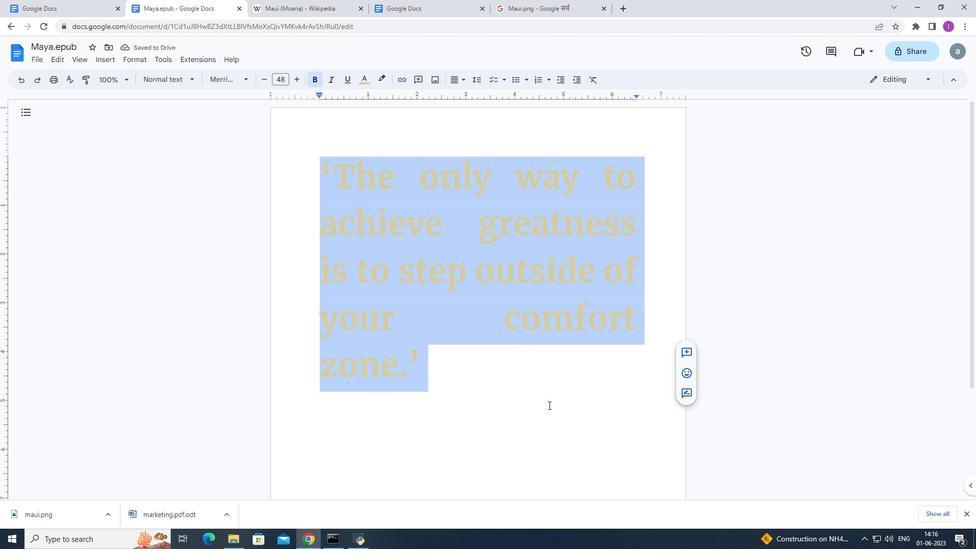 
Action: Mouse pressed left at (548, 405)
Screenshot: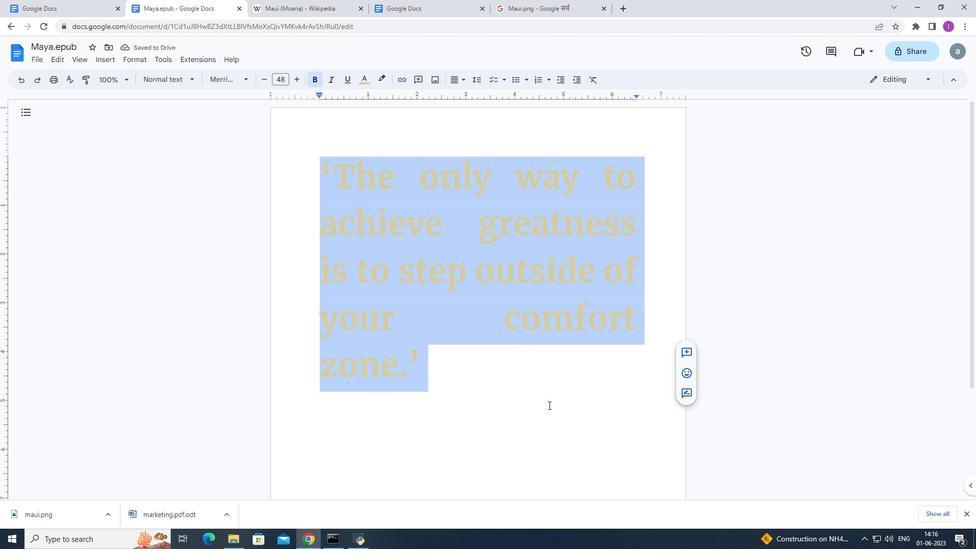 
Action: Mouse moved to (396, 416)
Screenshot: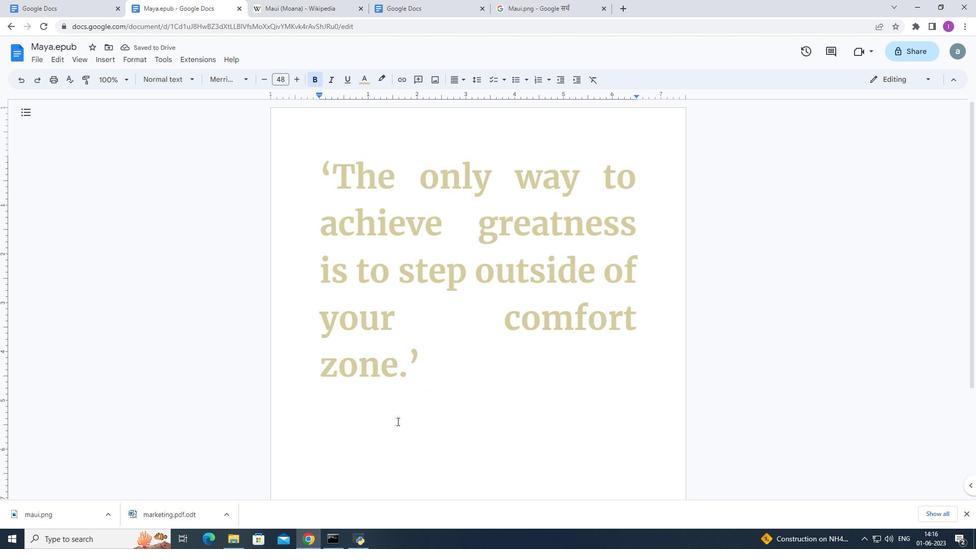 
